 Task: Add Solaray Garlic to the cart.
Action: Mouse moved to (306, 141)
Screenshot: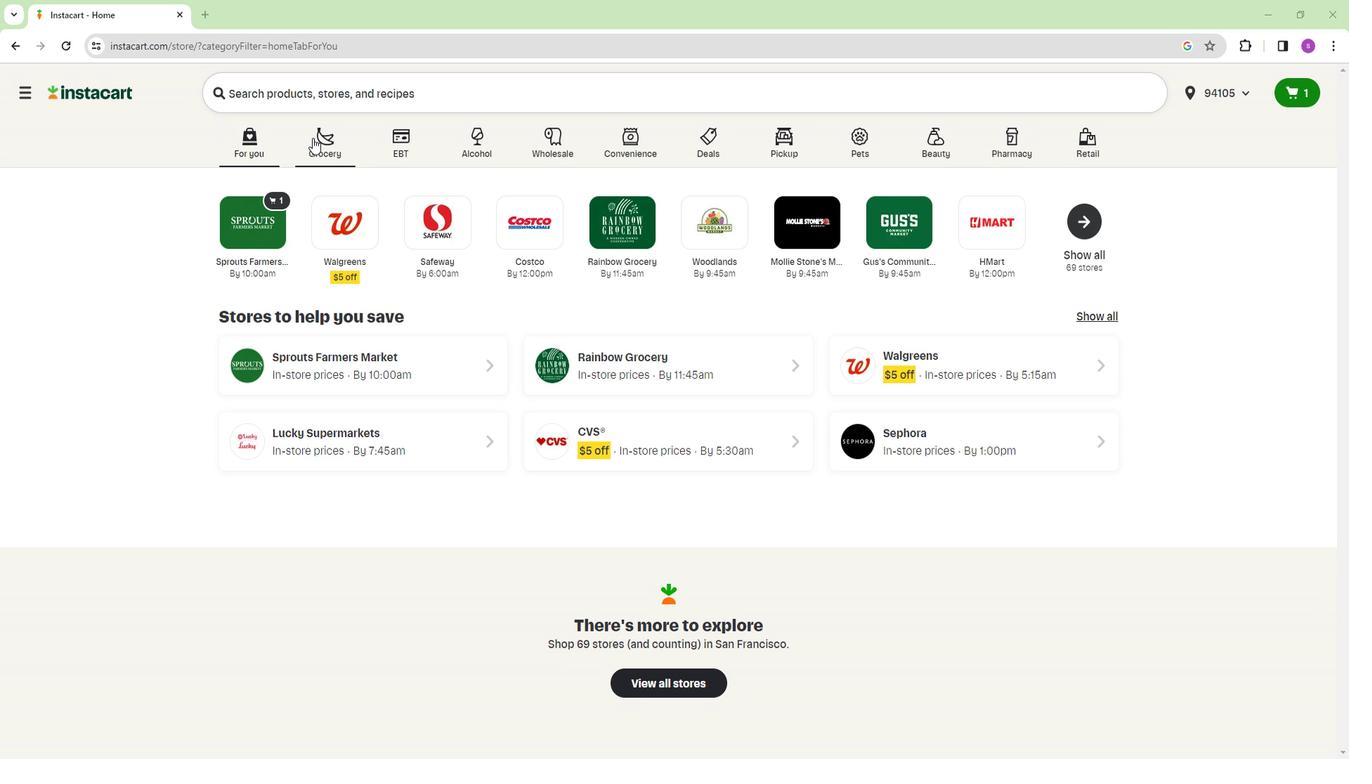 
Action: Mouse pressed left at (306, 141)
Screenshot: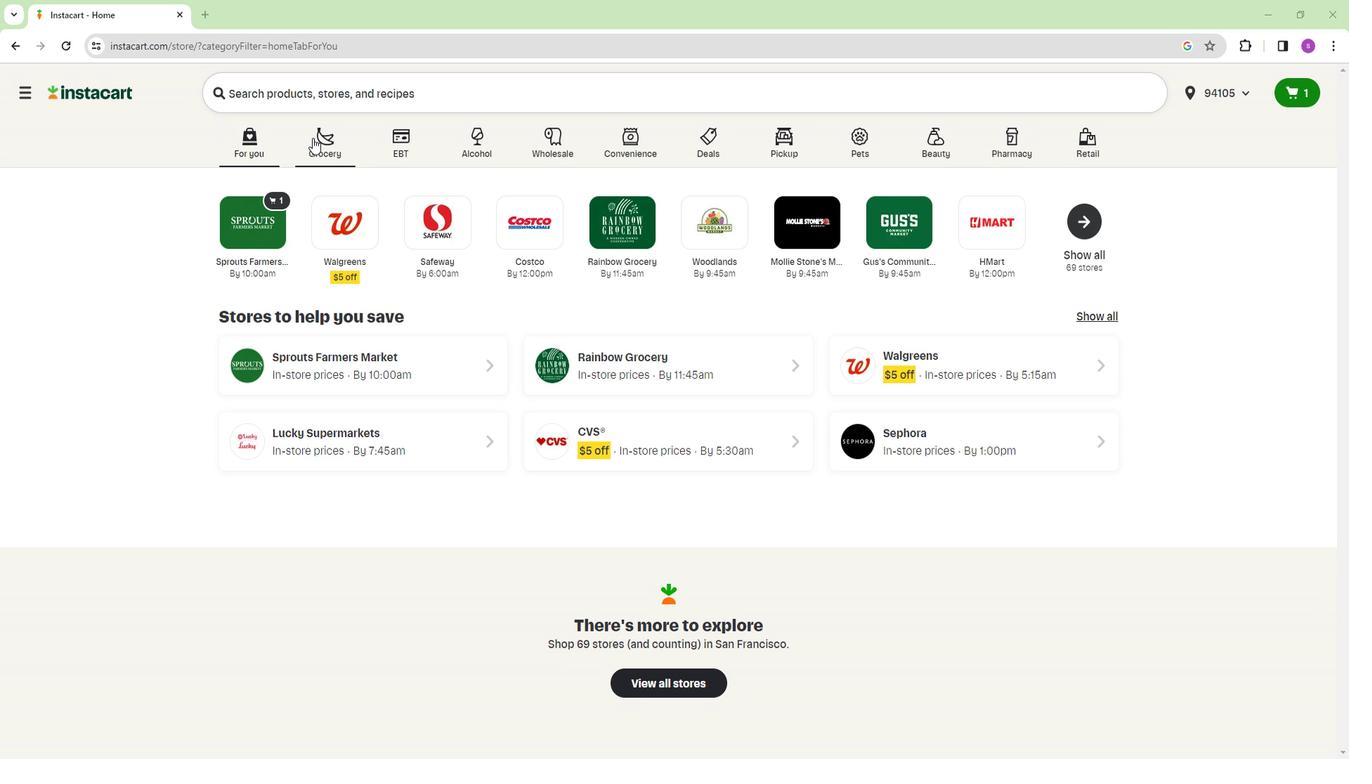 
Action: Mouse moved to (251, 234)
Screenshot: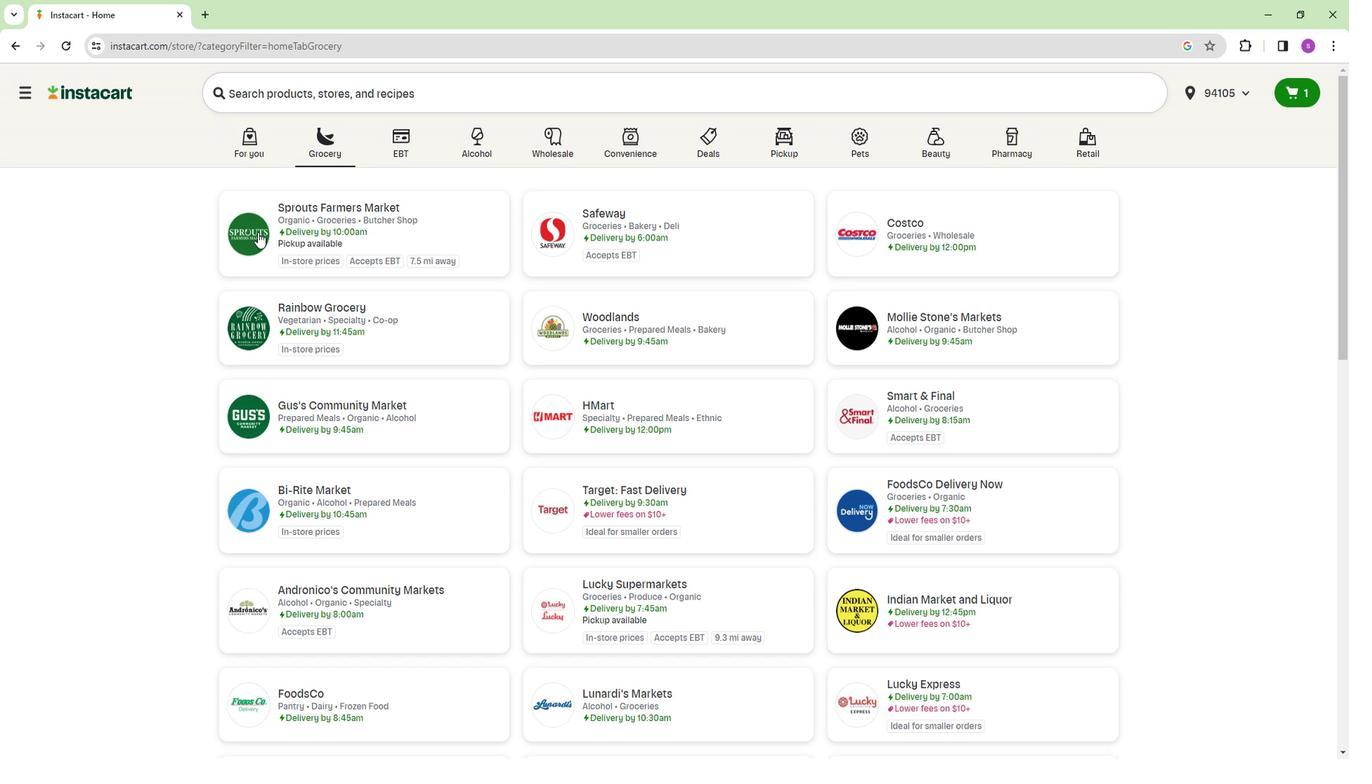 
Action: Mouse pressed left at (251, 234)
Screenshot: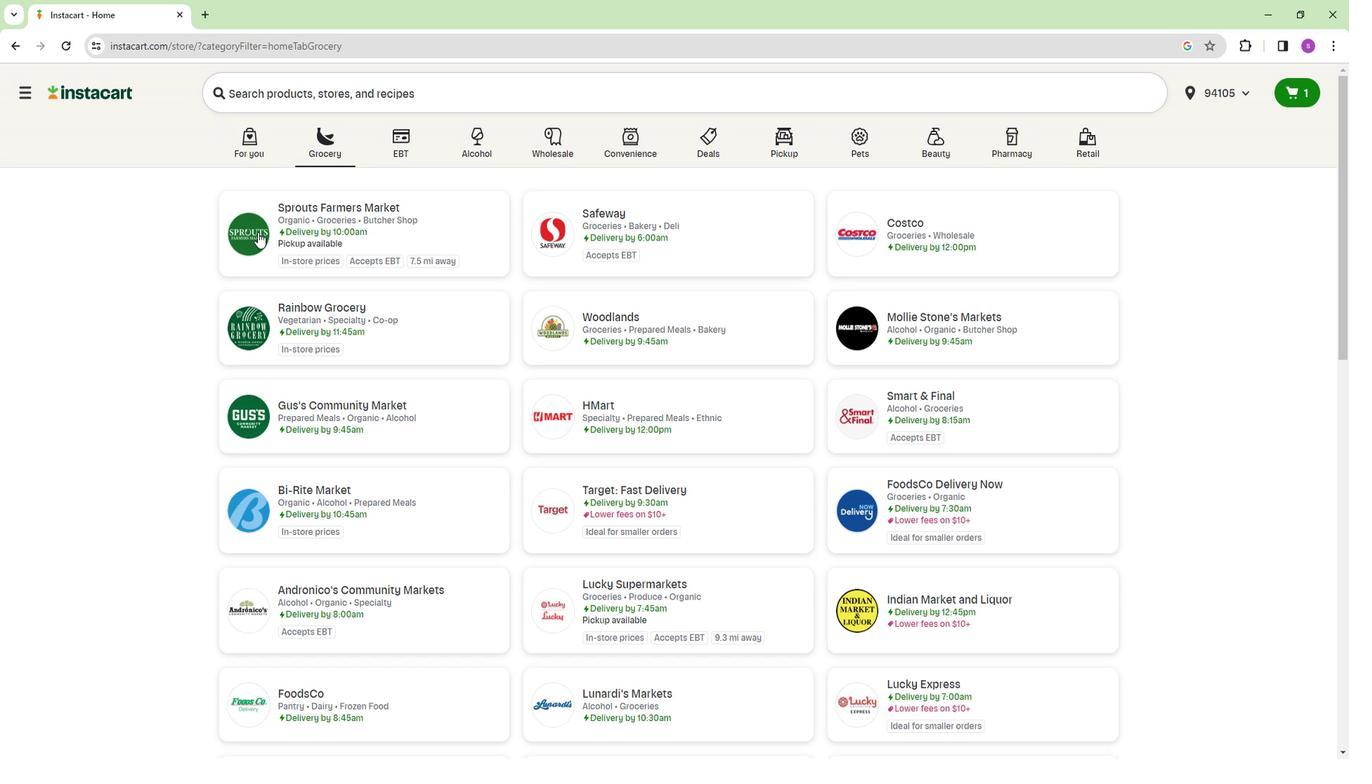 
Action: Mouse moved to (59, 364)
Screenshot: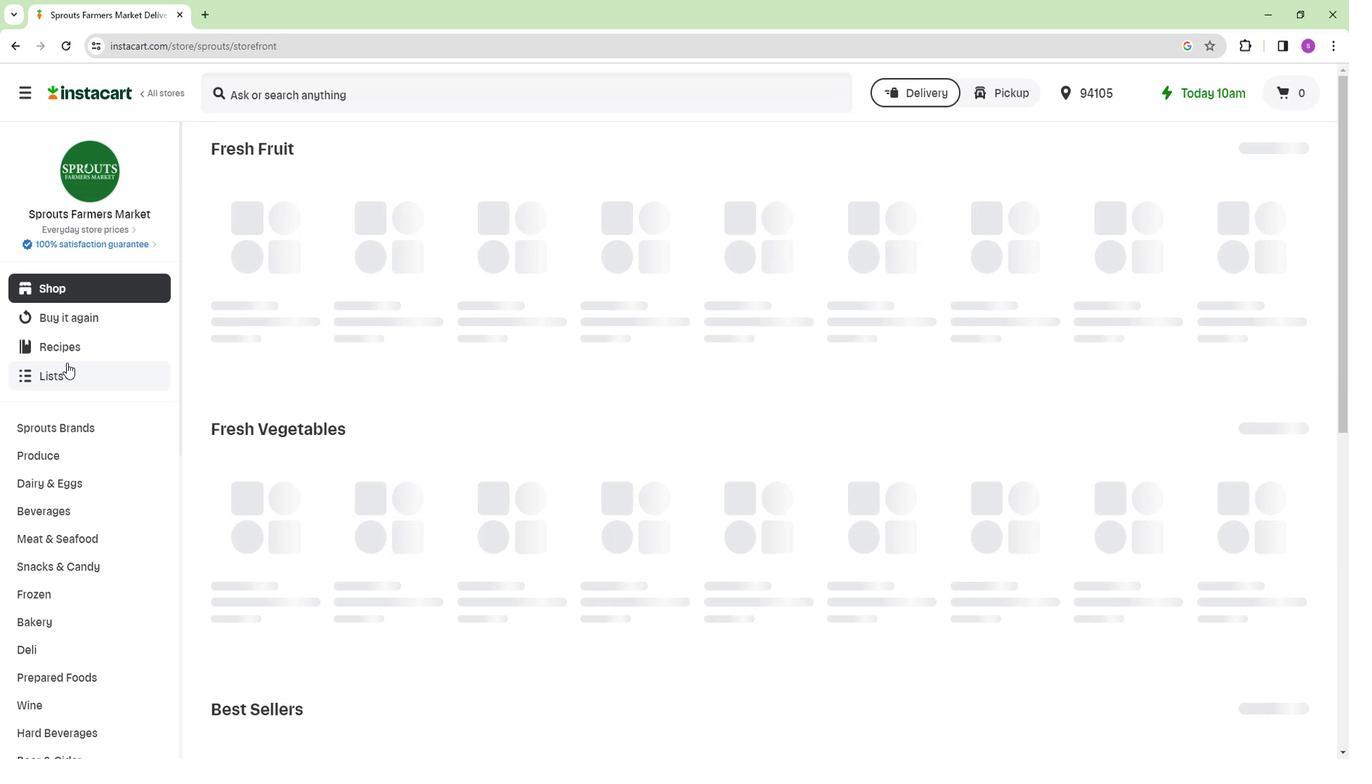 
Action: Mouse scrolled (59, 363) with delta (0, 0)
Screenshot: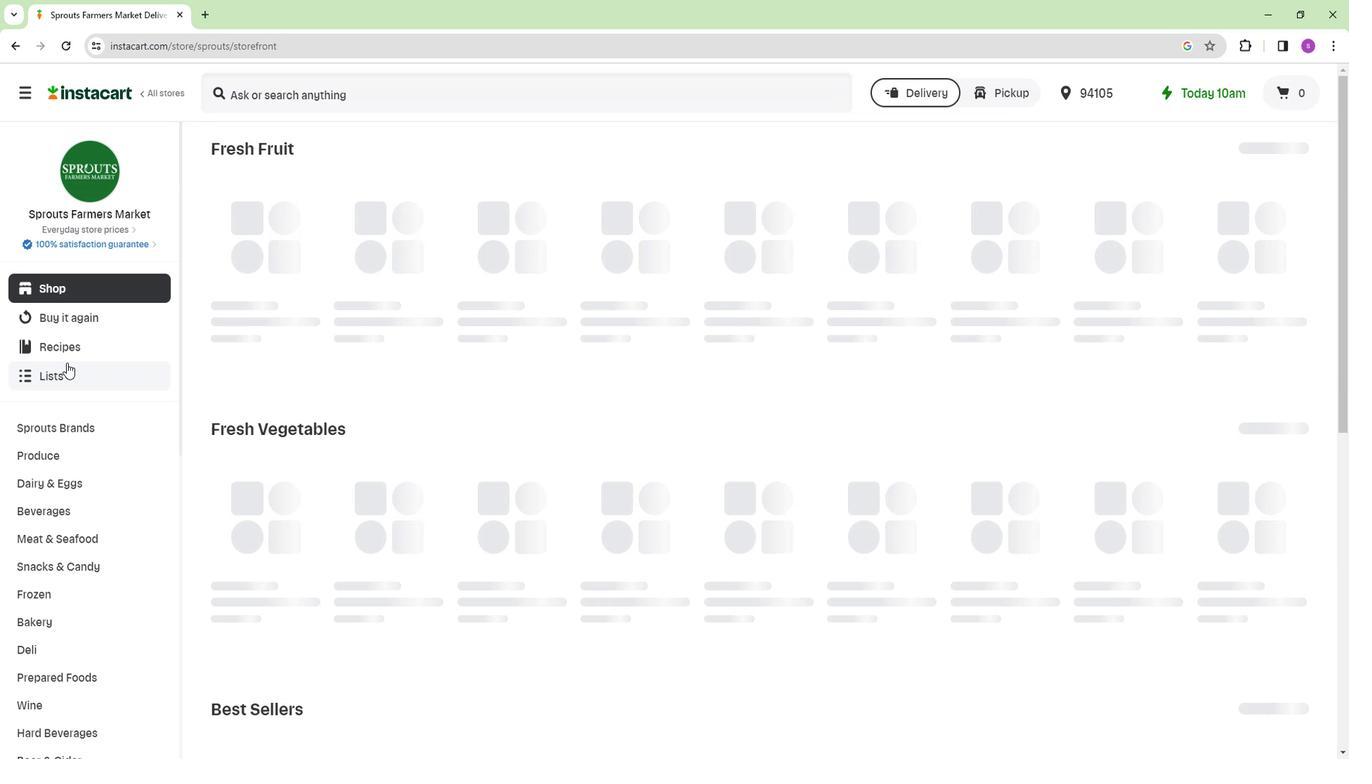 
Action: Mouse moved to (59, 362)
Screenshot: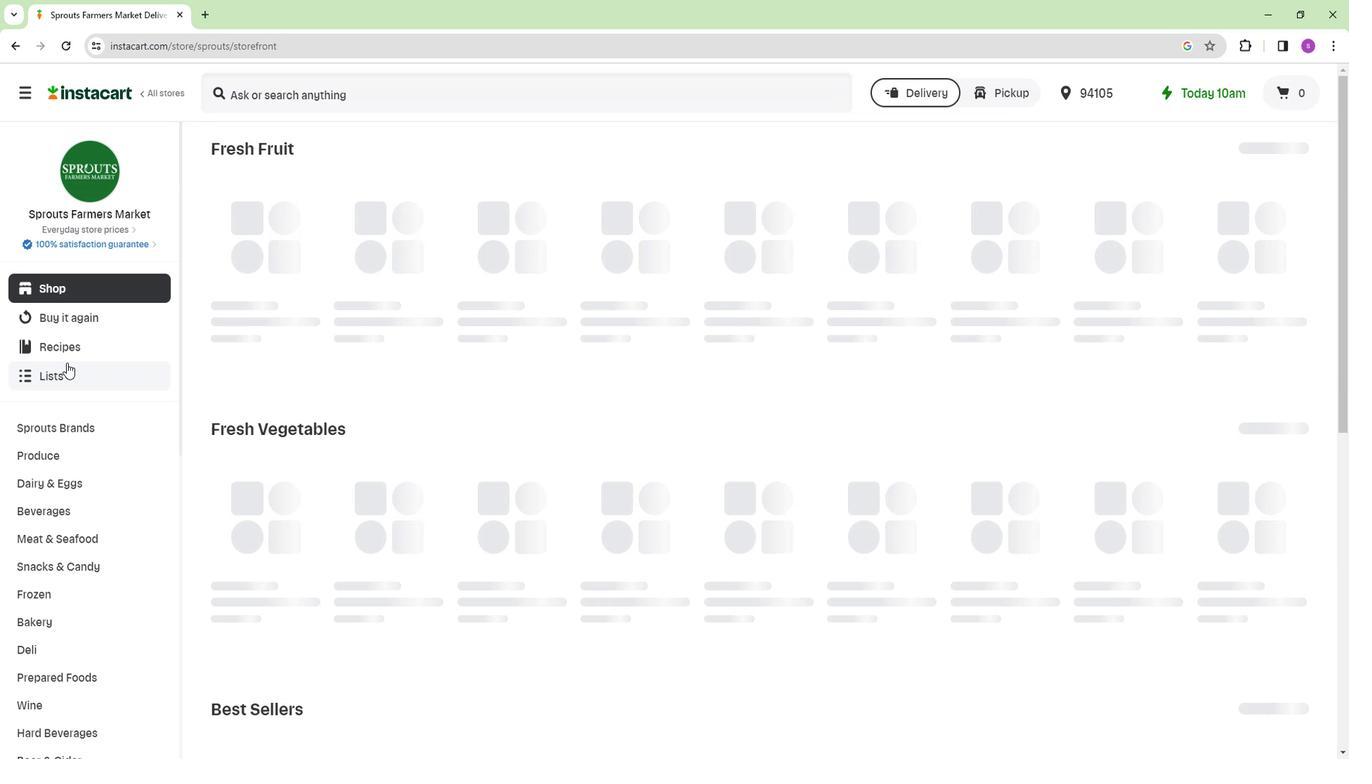 
Action: Mouse scrolled (59, 361) with delta (0, 0)
Screenshot: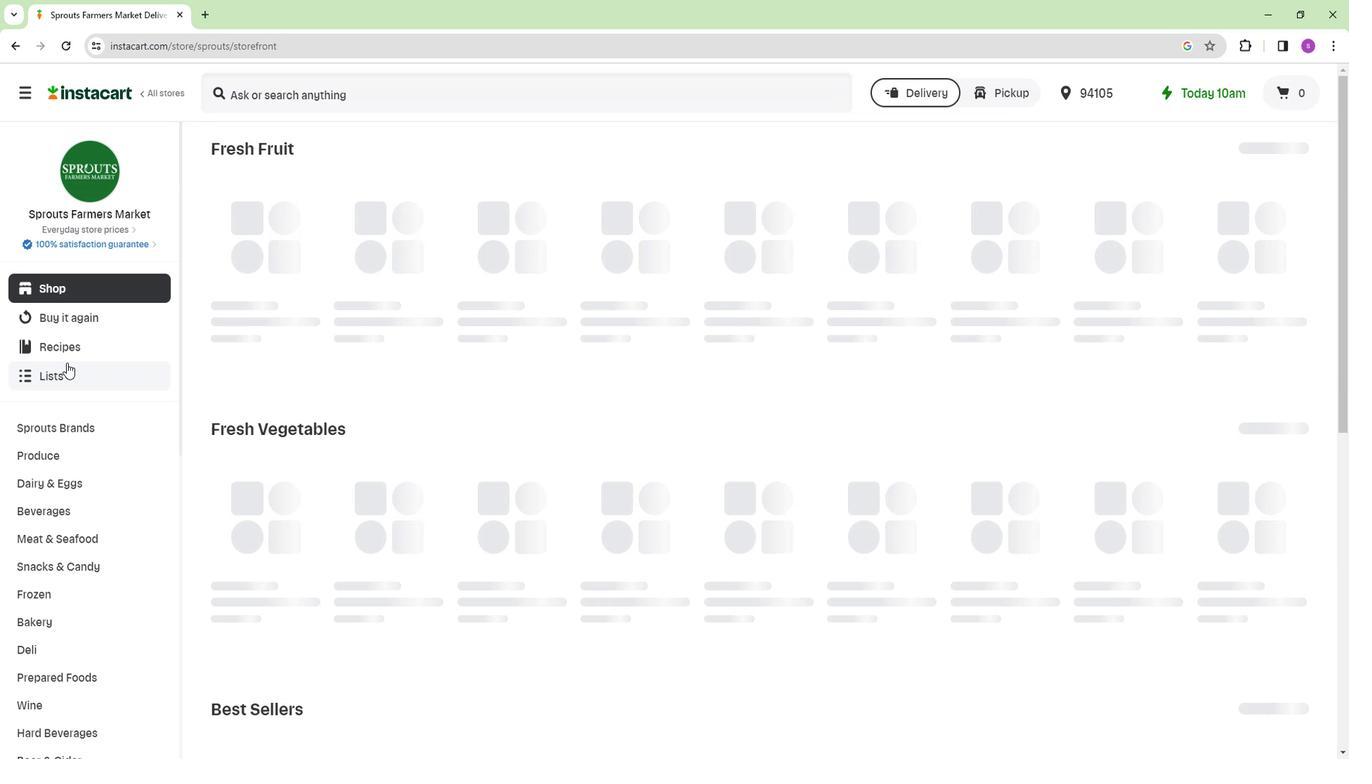 
Action: Mouse moved to (59, 360)
Screenshot: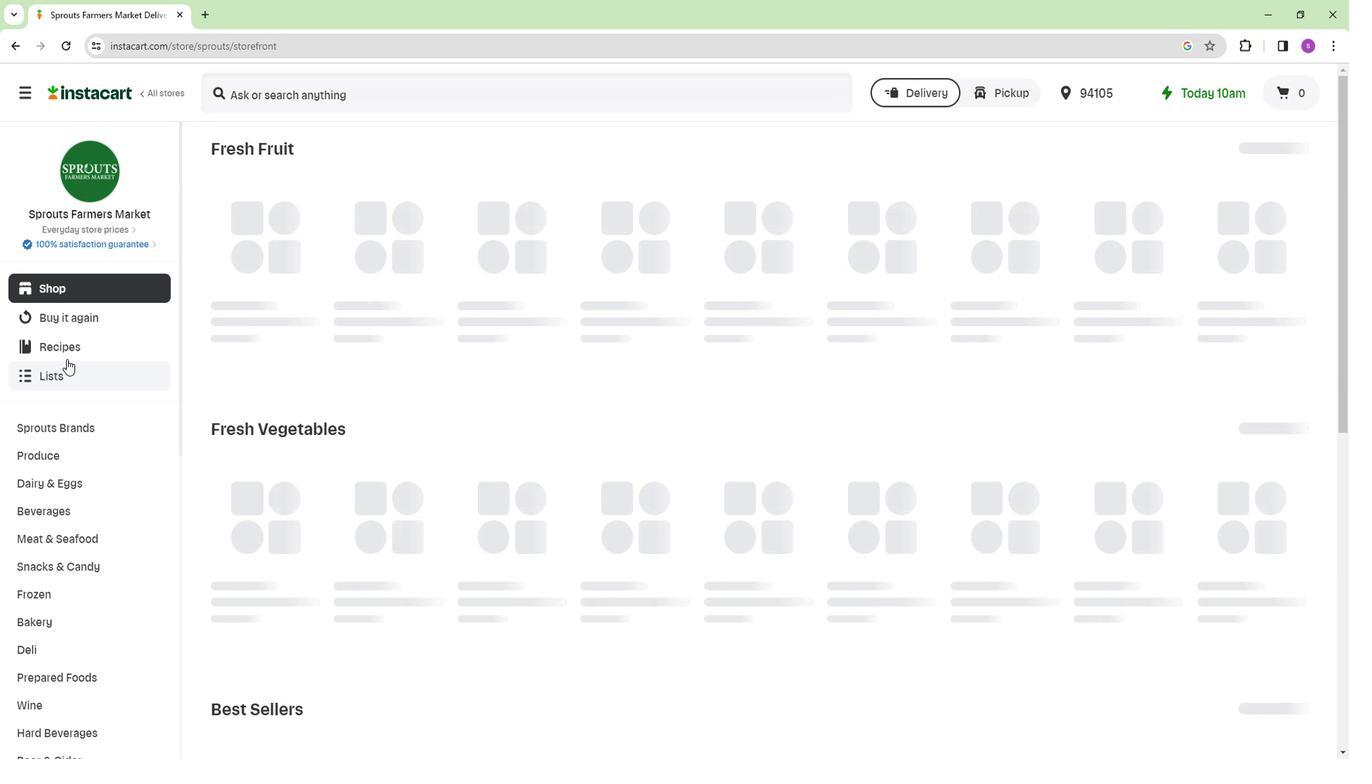 
Action: Mouse scrolled (59, 359) with delta (0, 0)
Screenshot: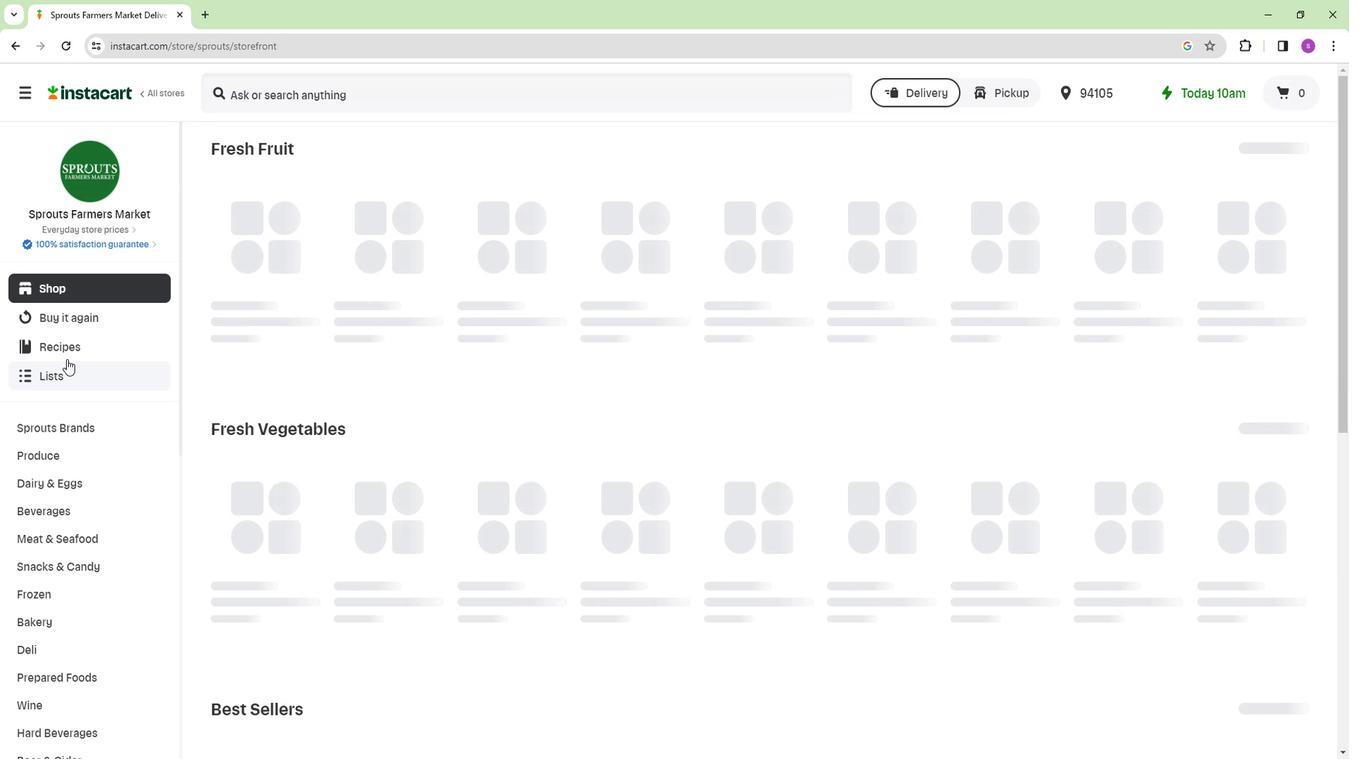 
Action: Mouse moved to (59, 357)
Screenshot: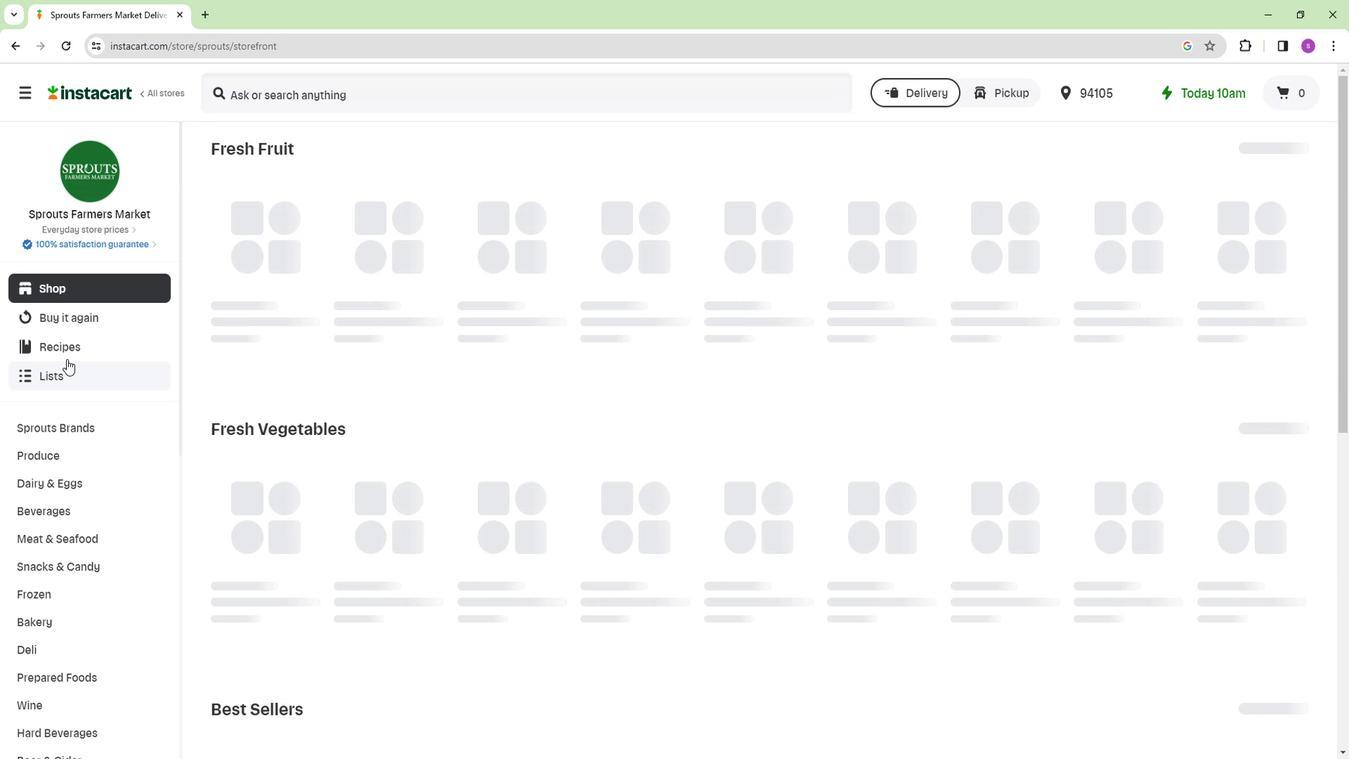 
Action: Mouse scrolled (59, 357) with delta (0, 0)
Screenshot: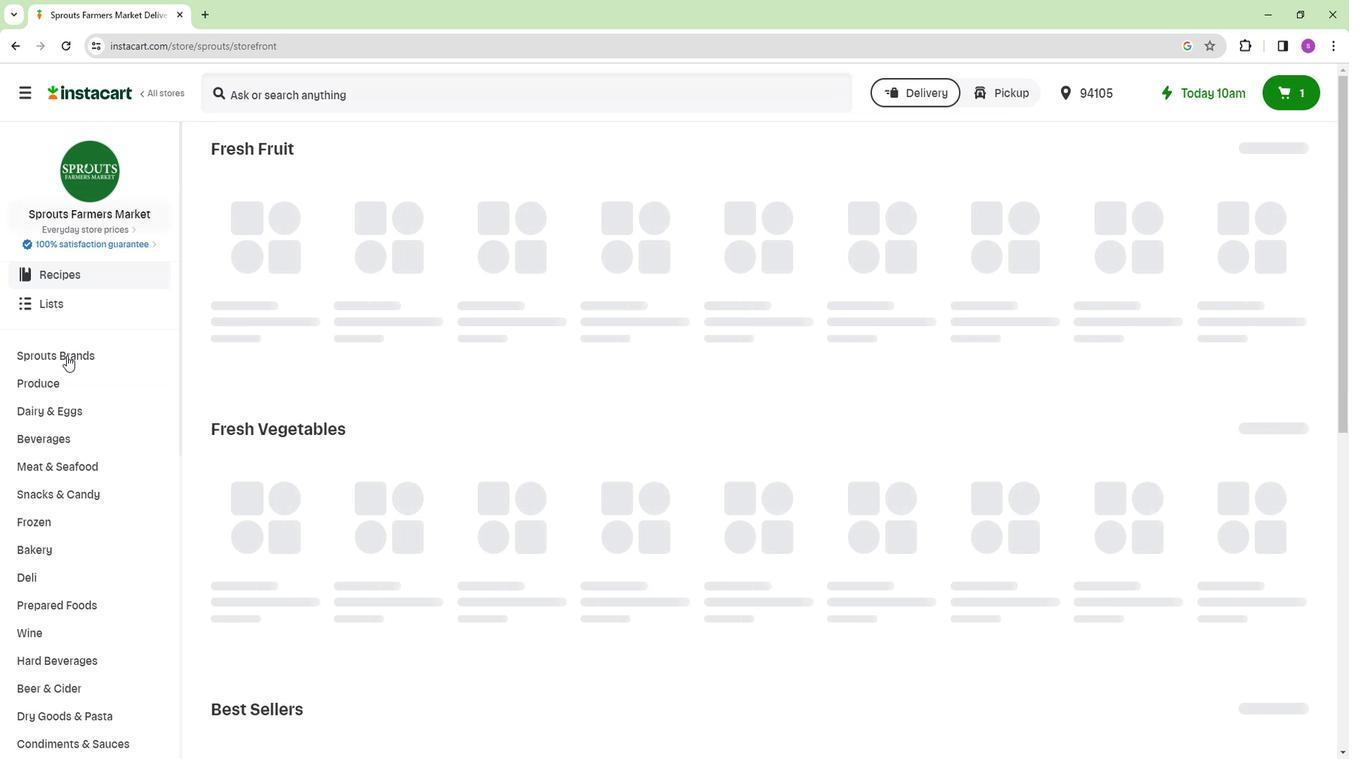 
Action: Mouse moved to (60, 355)
Screenshot: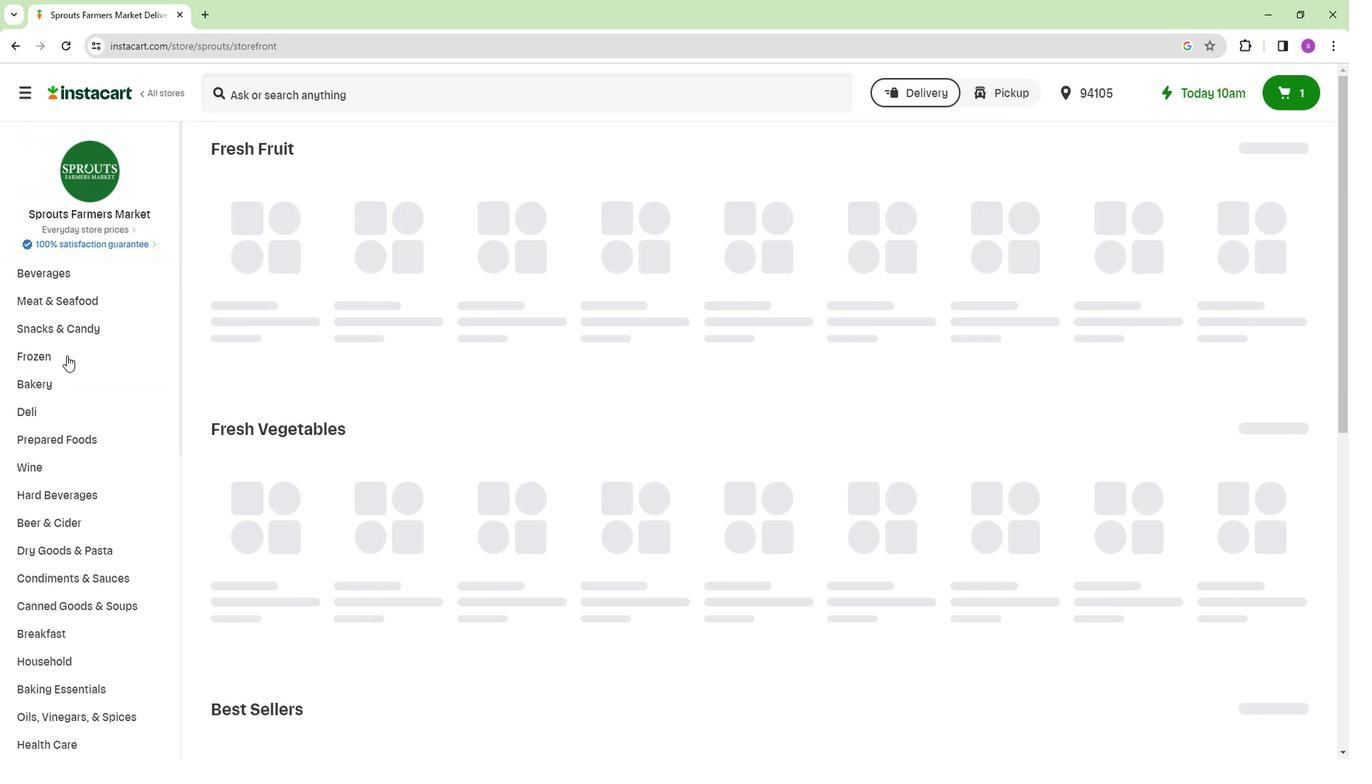 
Action: Mouse scrolled (60, 355) with delta (0, 0)
Screenshot: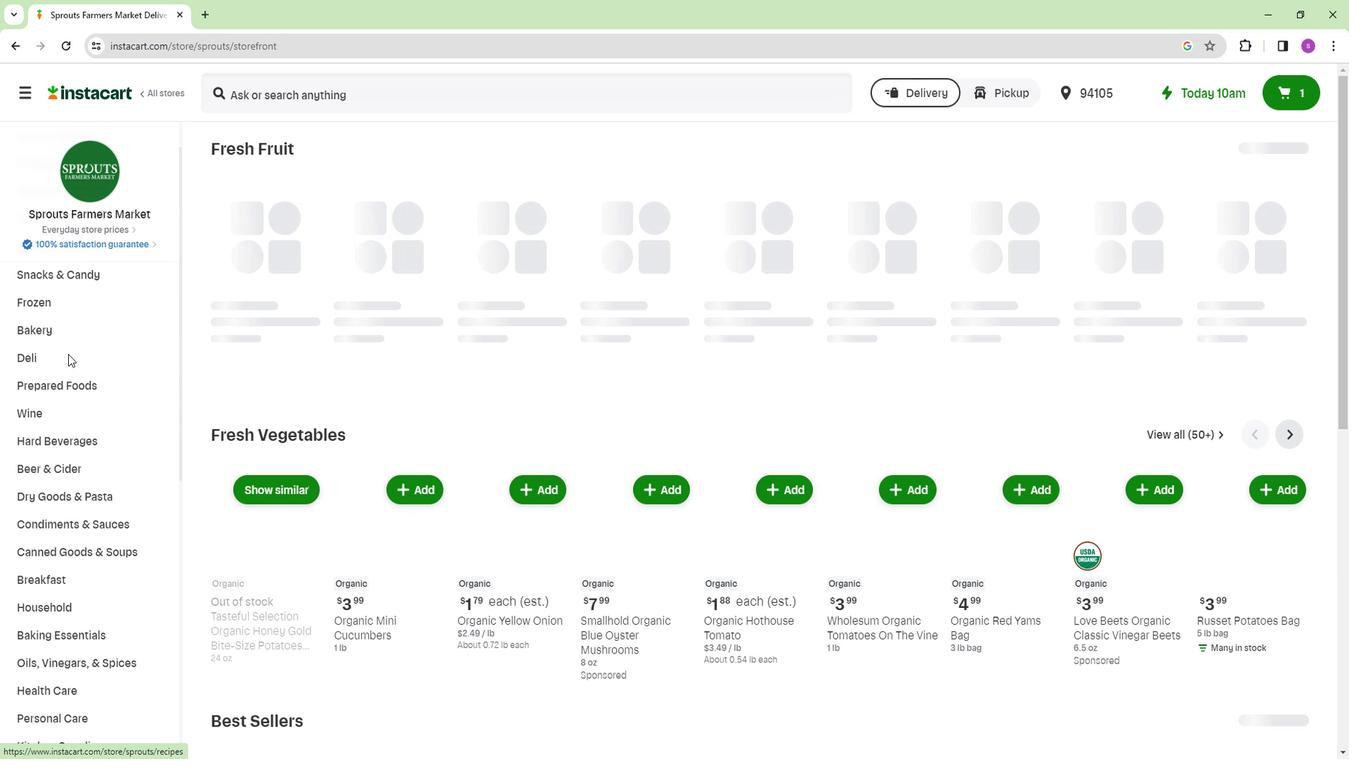 
Action: Mouse scrolled (60, 355) with delta (0, 0)
Screenshot: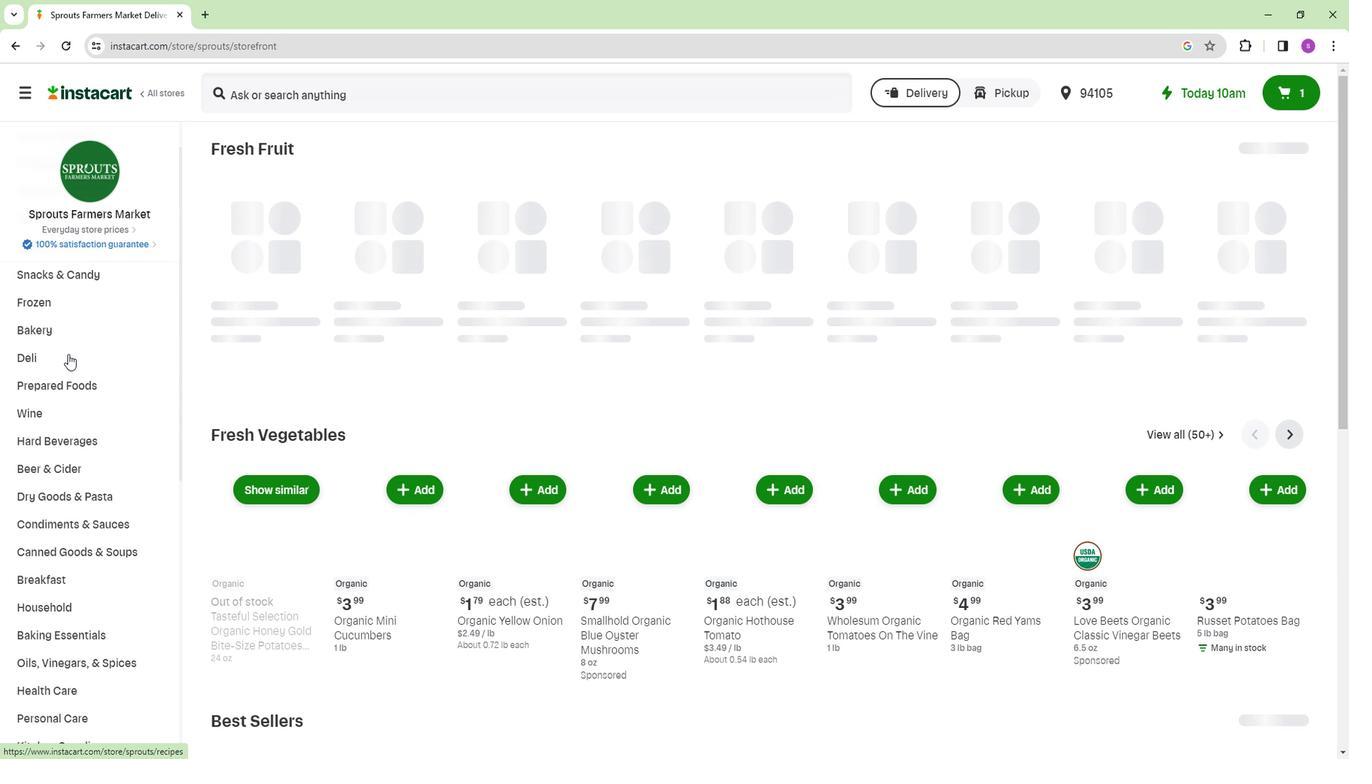 
Action: Mouse moved to (42, 546)
Screenshot: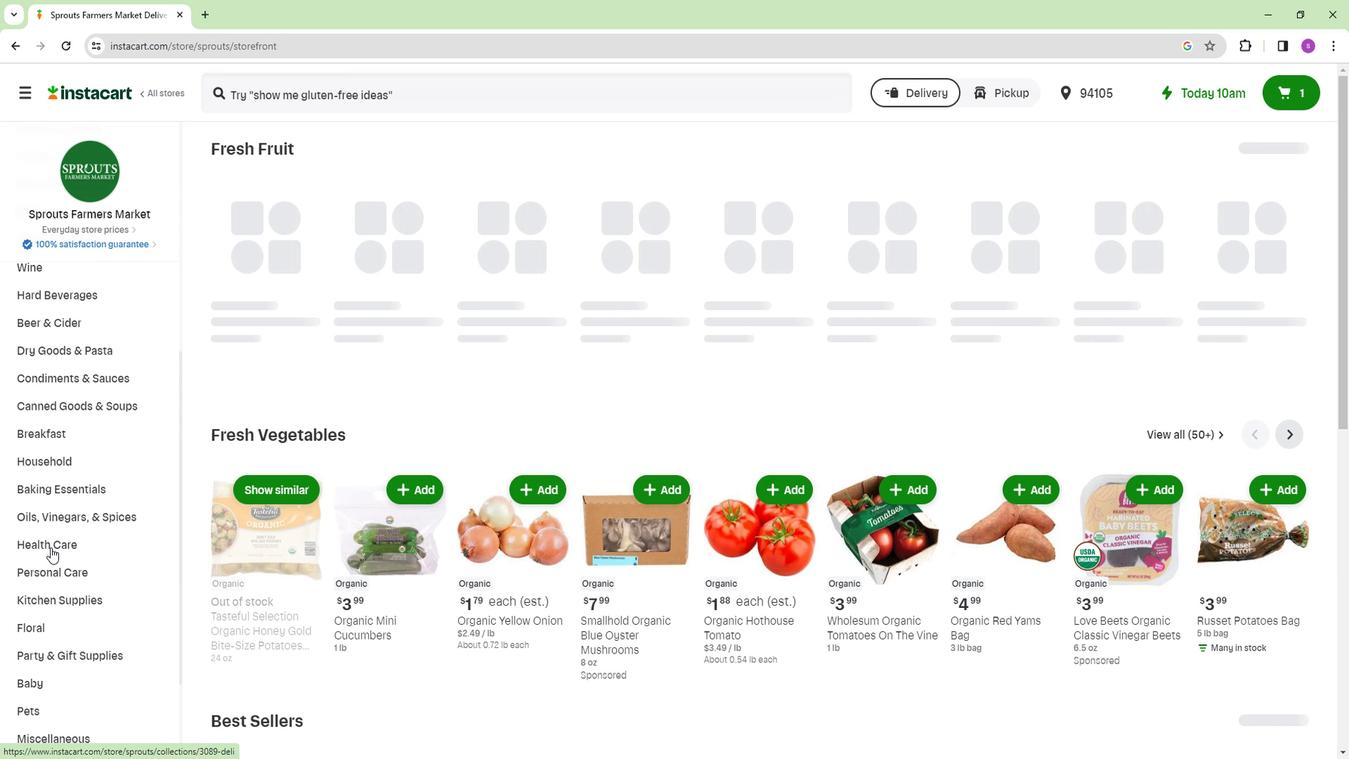 
Action: Mouse pressed left at (42, 546)
Screenshot: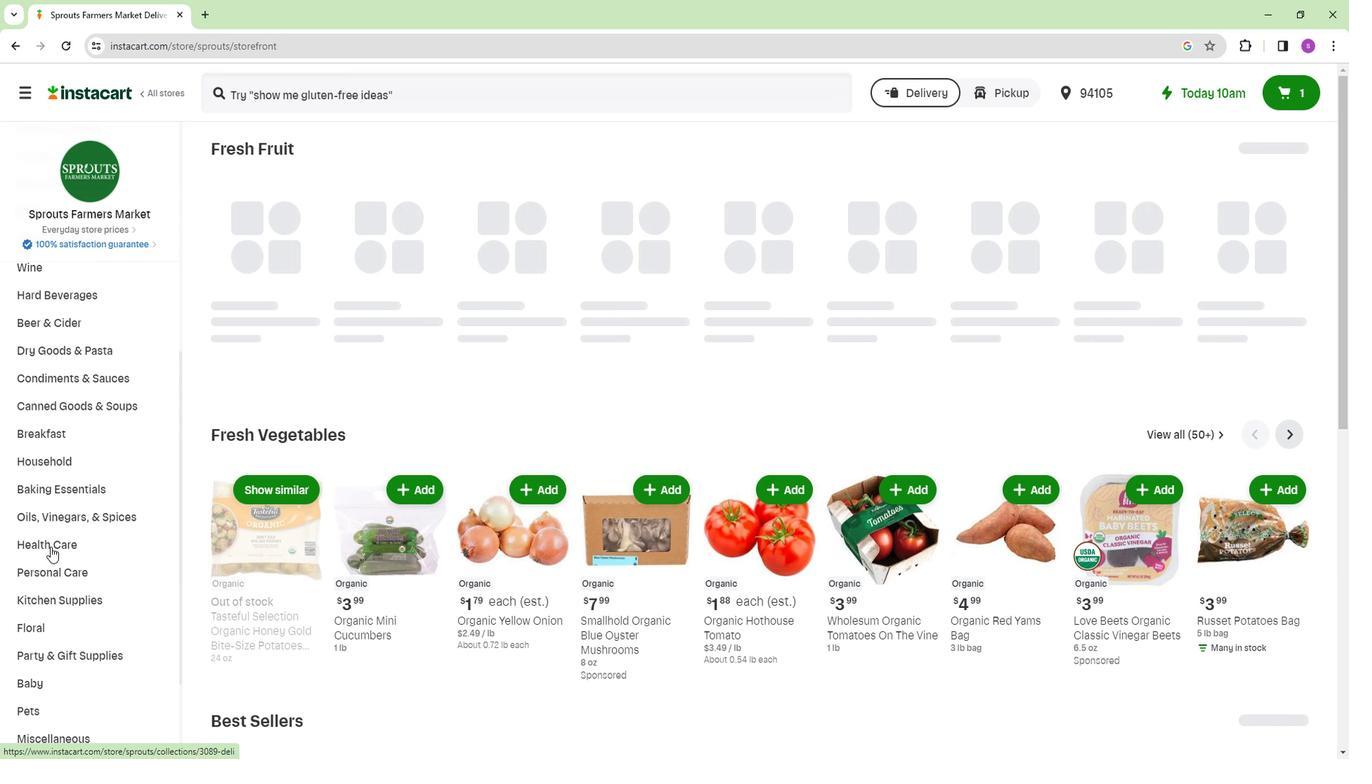 
Action: Mouse moved to (49, 546)
Screenshot: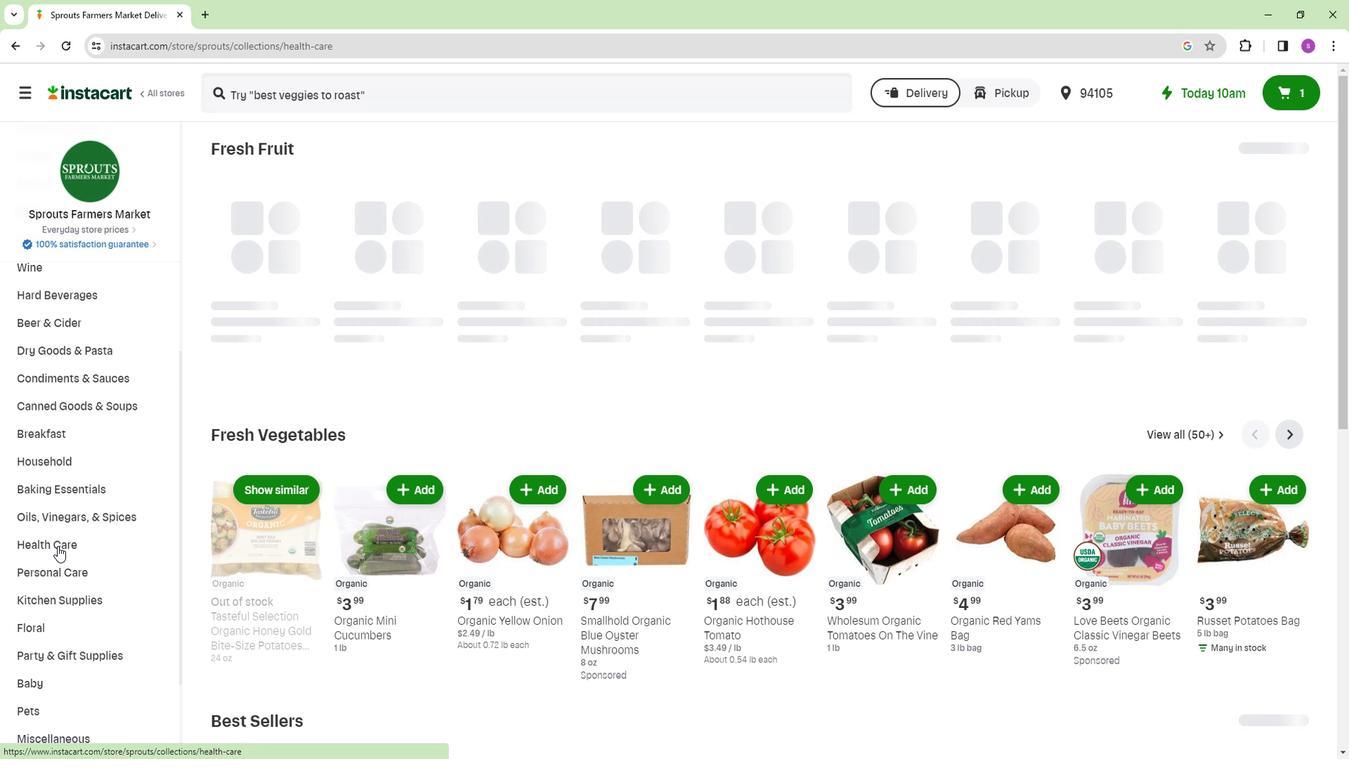 
Action: Mouse pressed left at (49, 546)
Screenshot: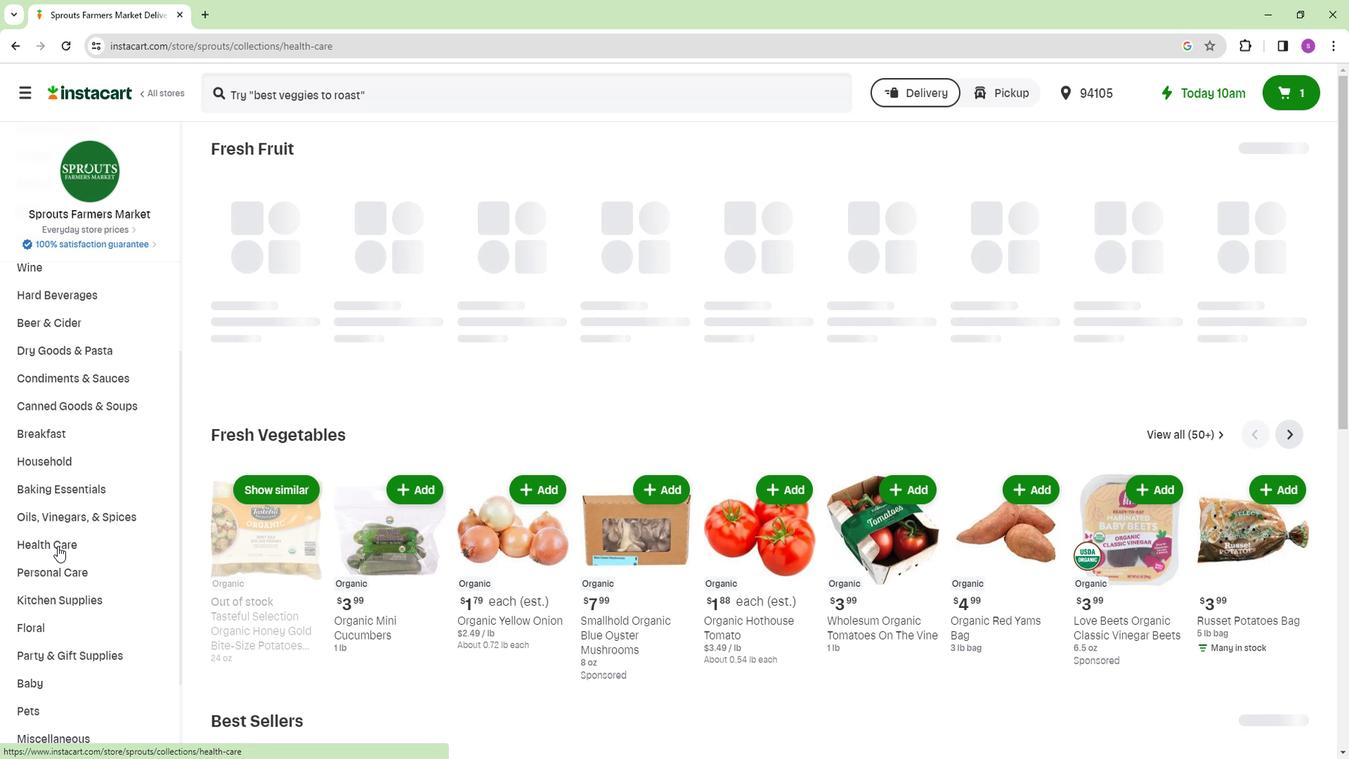 
Action: Mouse moved to (467, 193)
Screenshot: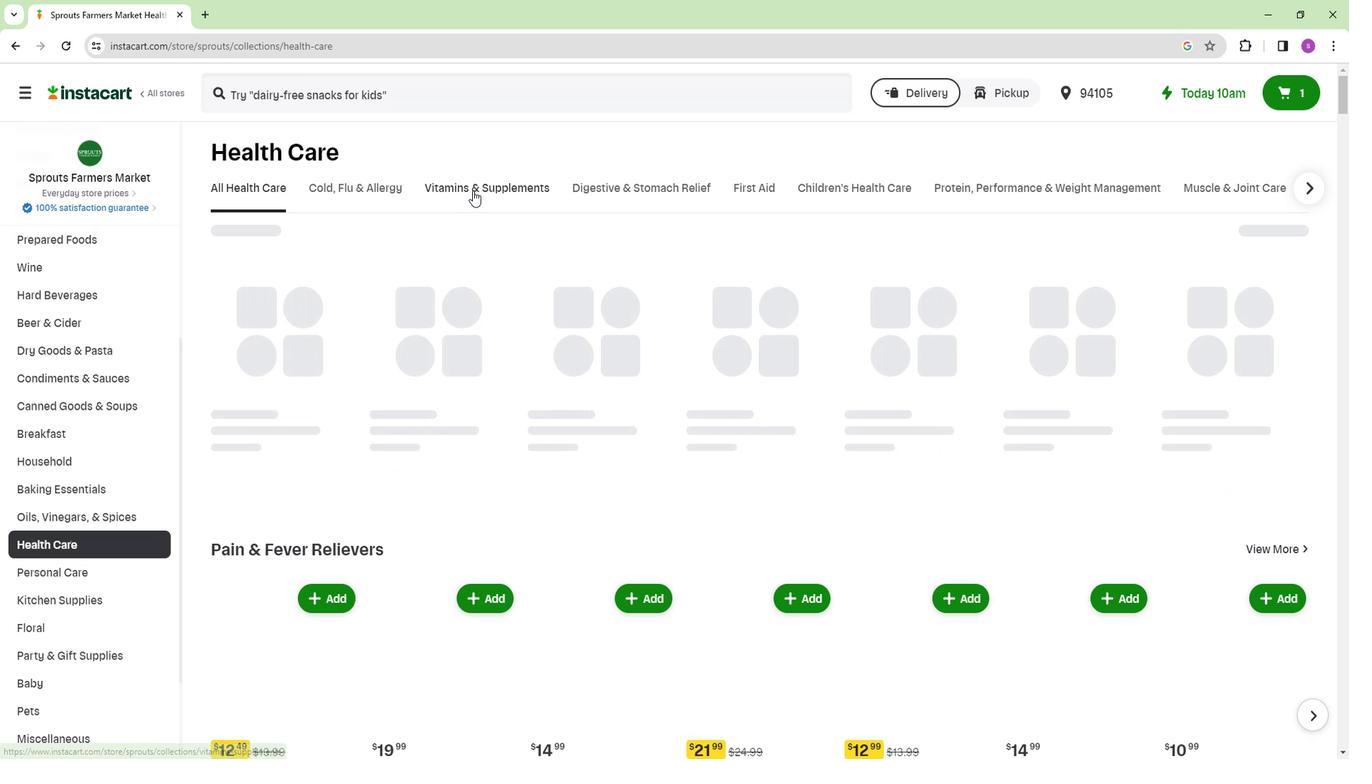 
Action: Mouse pressed left at (467, 193)
Screenshot: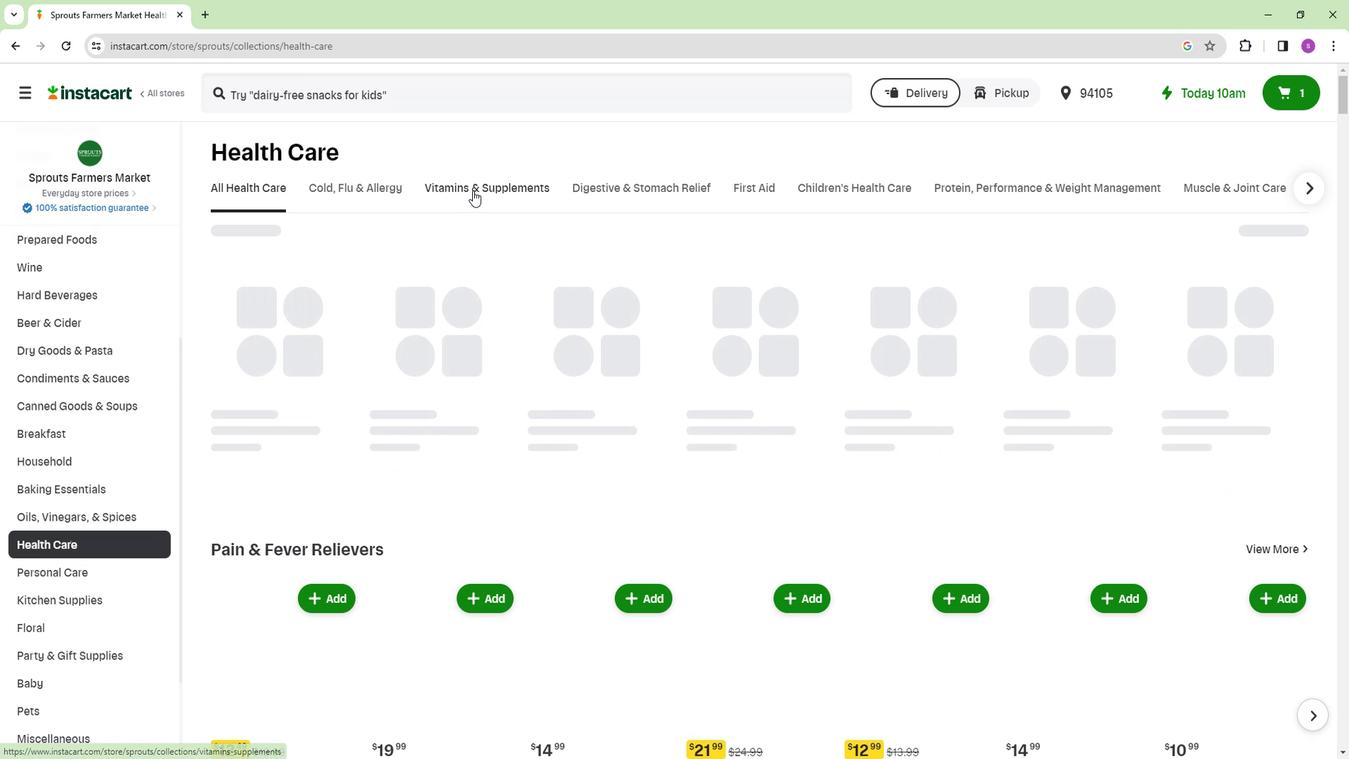 
Action: Mouse moved to (453, 250)
Screenshot: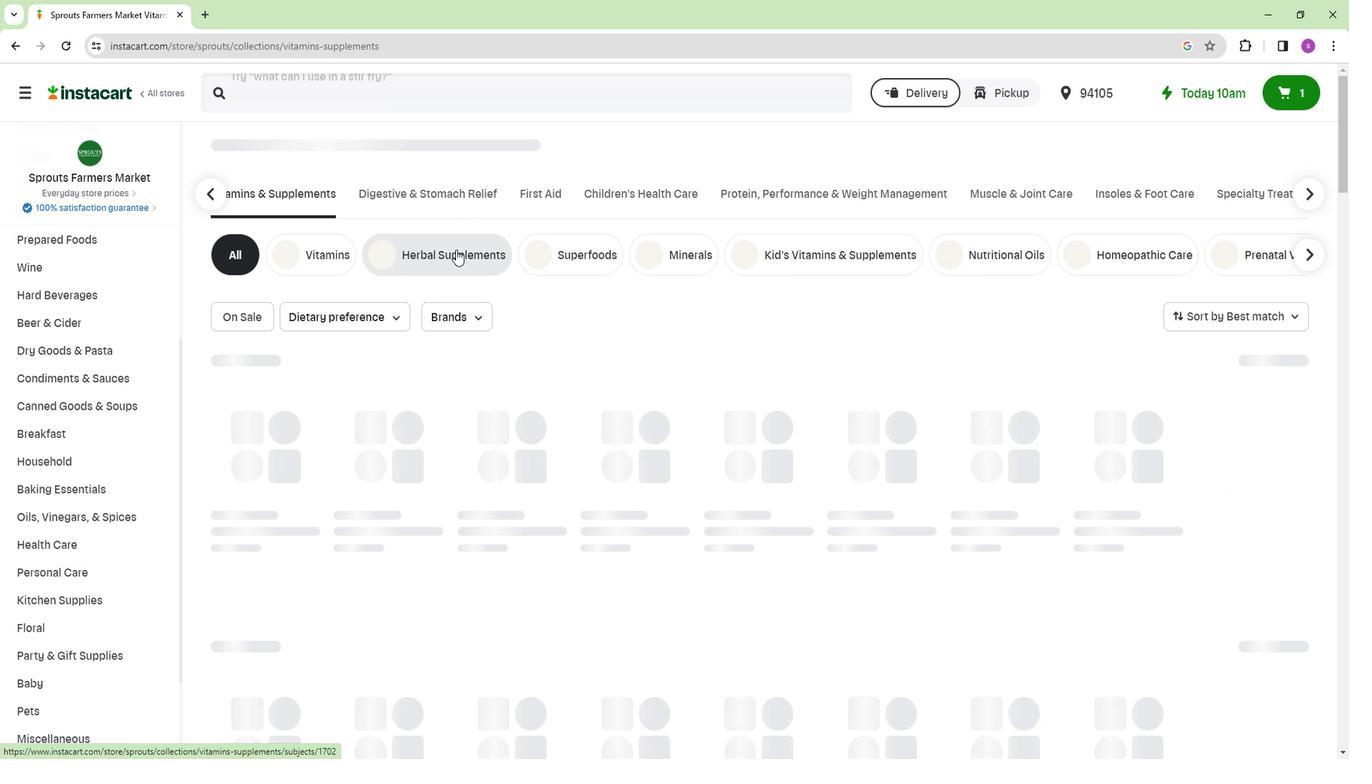 
Action: Mouse pressed left at (453, 250)
Screenshot: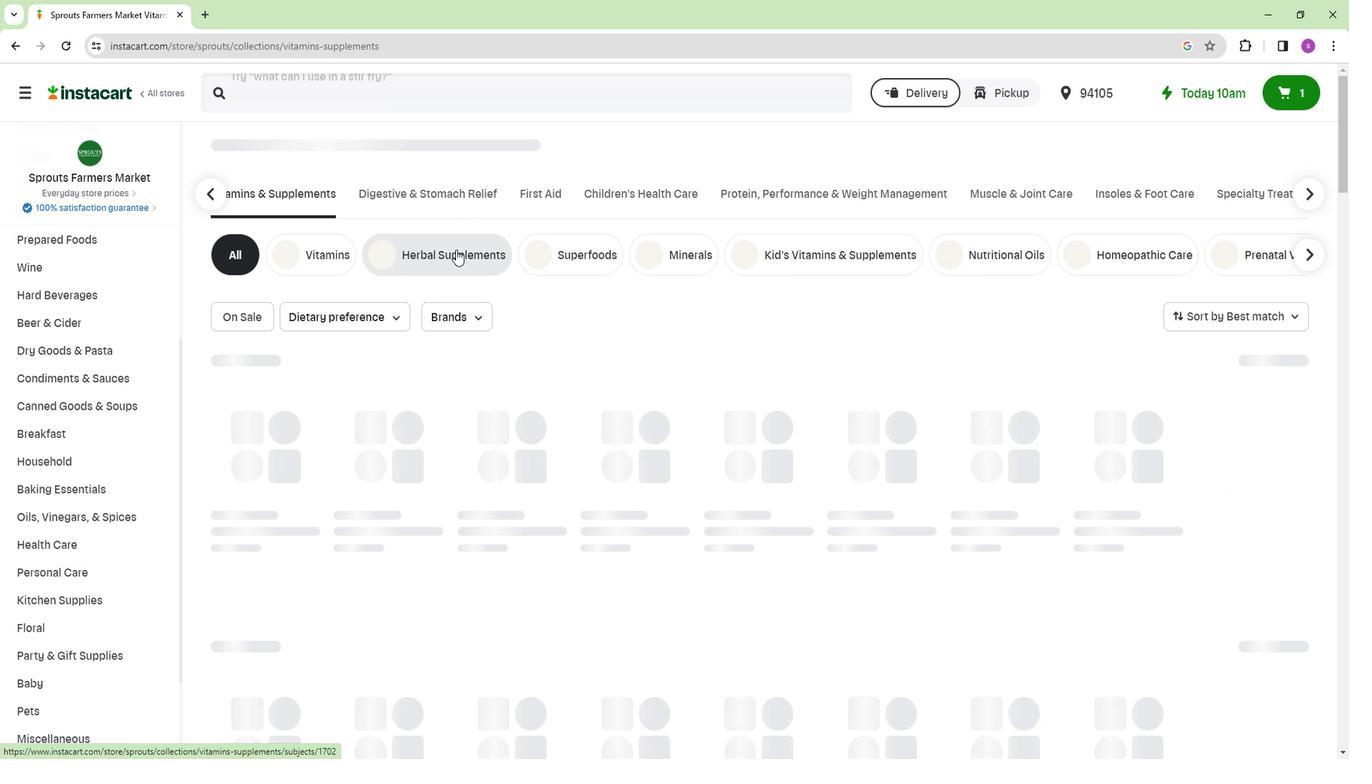 
Action: Mouse moved to (343, 99)
Screenshot: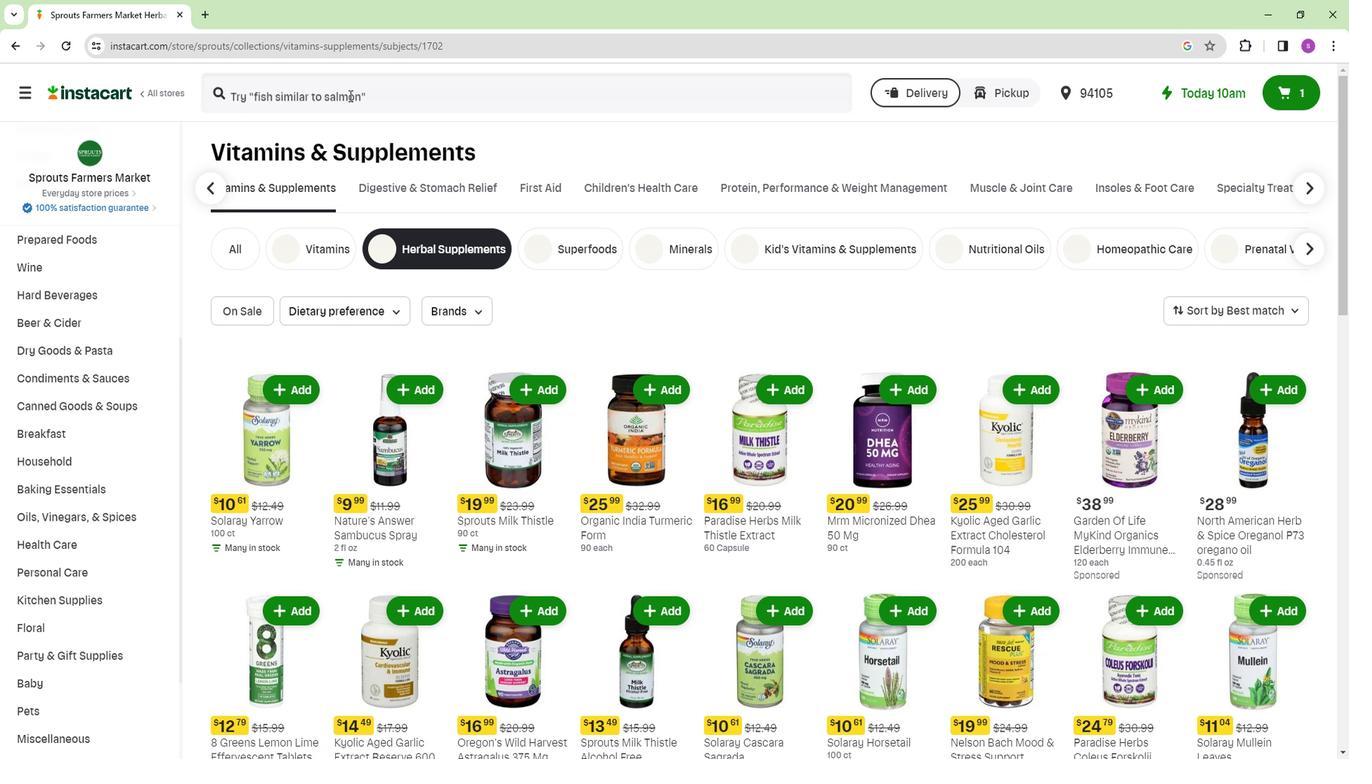 
Action: Mouse pressed left at (343, 99)
Screenshot: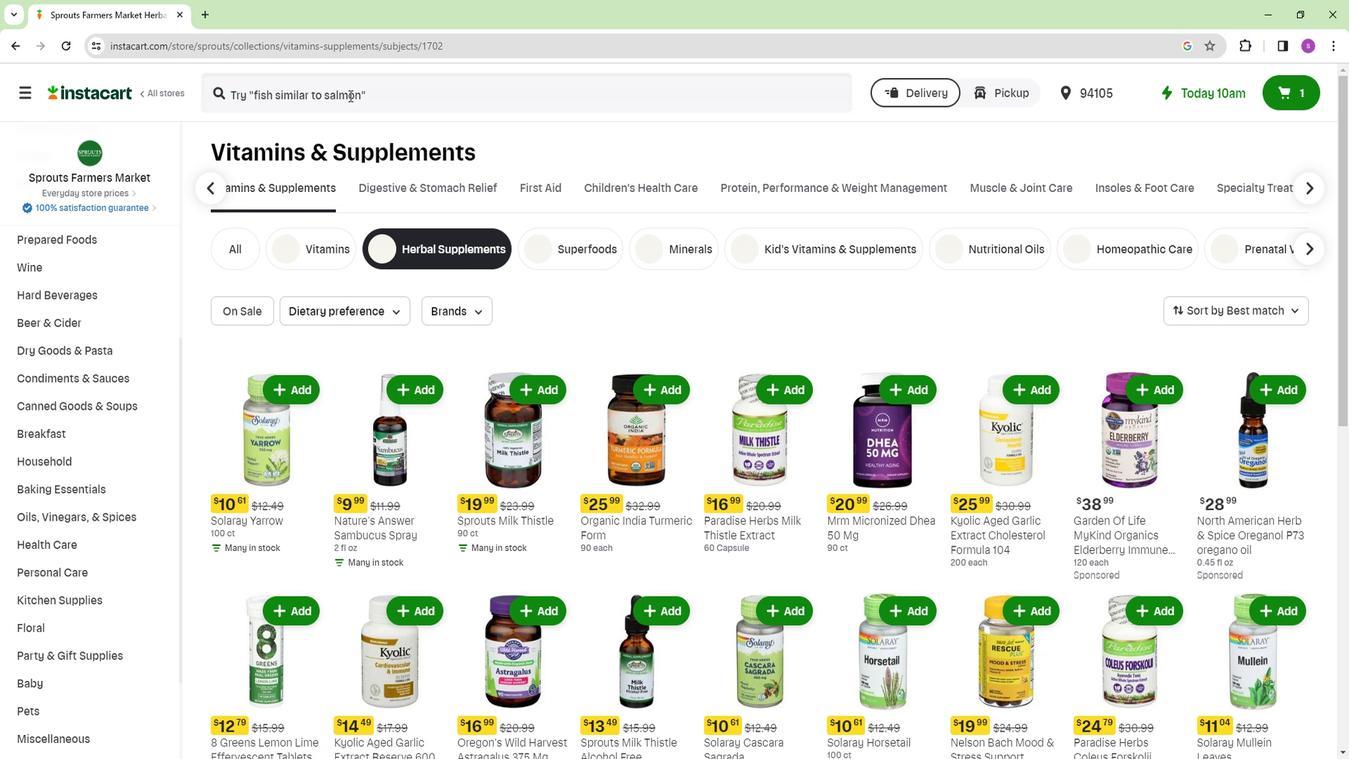 
Action: Key pressed <Key.shift>Solaray<Key.space><Key.shift>Garlic<Key.enter>
Screenshot: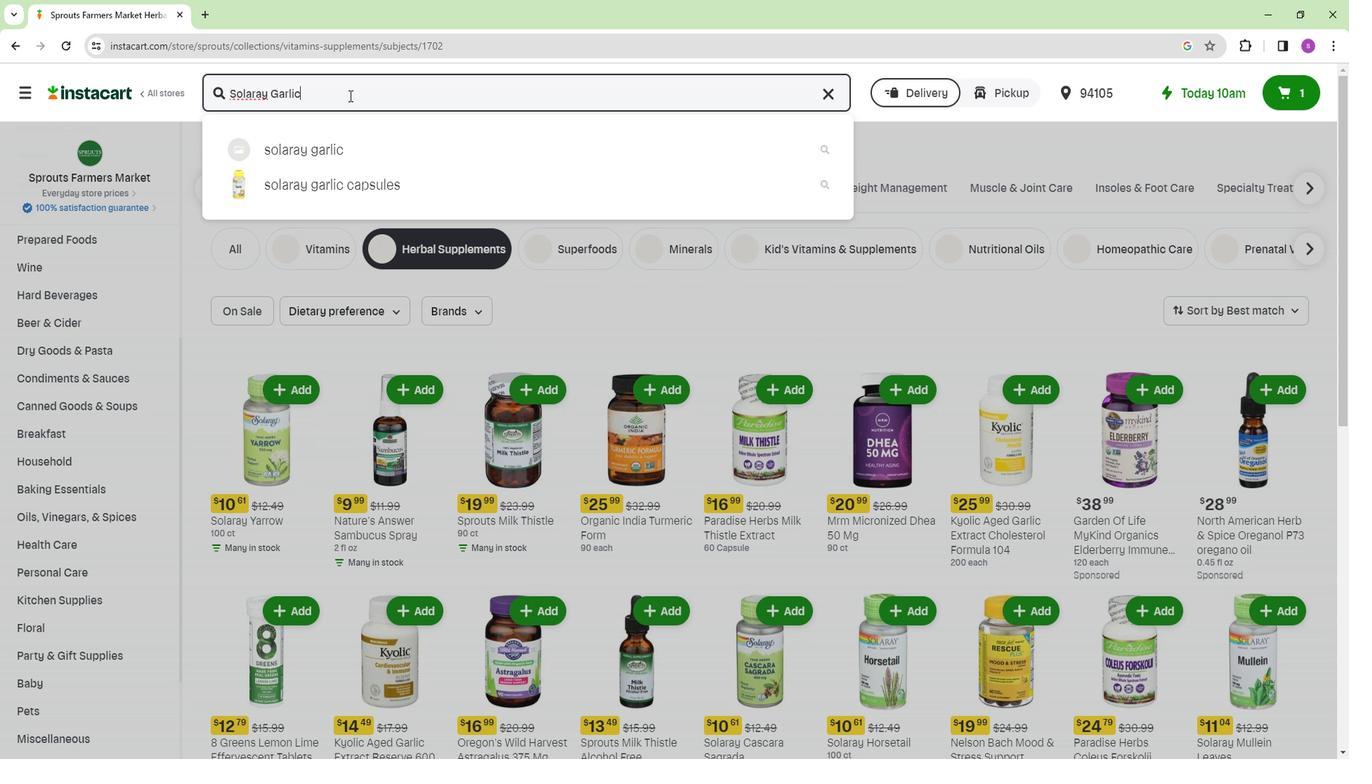 
Action: Mouse moved to (383, 299)
Screenshot: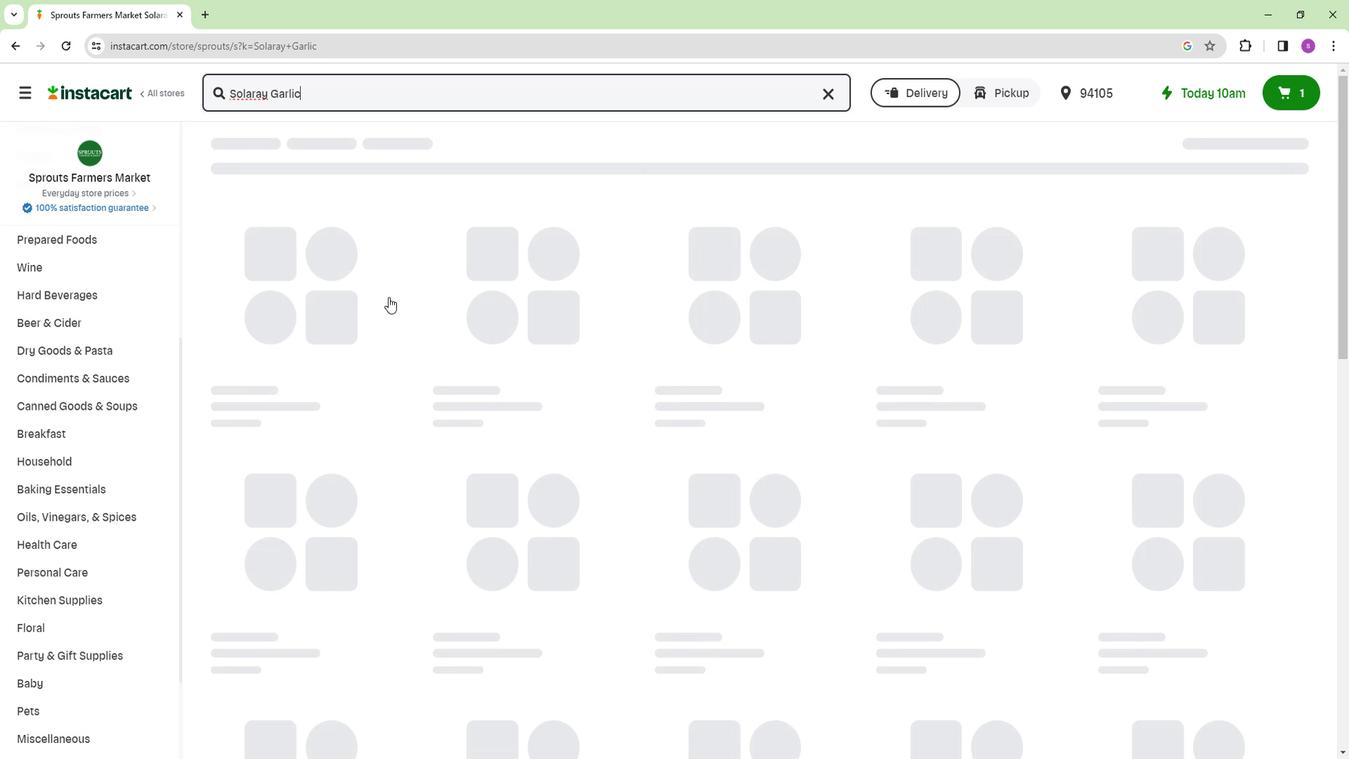 
Action: Mouse scrolled (383, 298) with delta (0, 0)
Screenshot: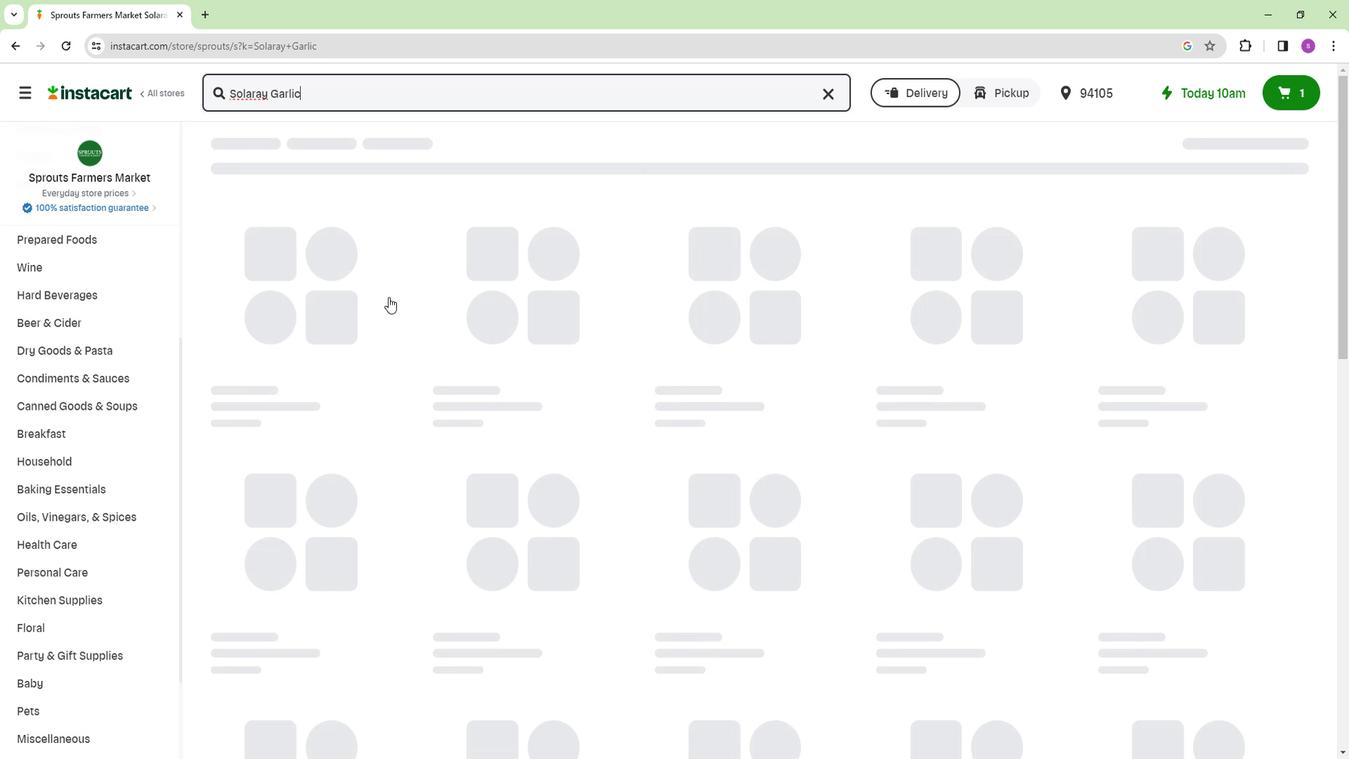 
Action: Mouse moved to (385, 299)
Screenshot: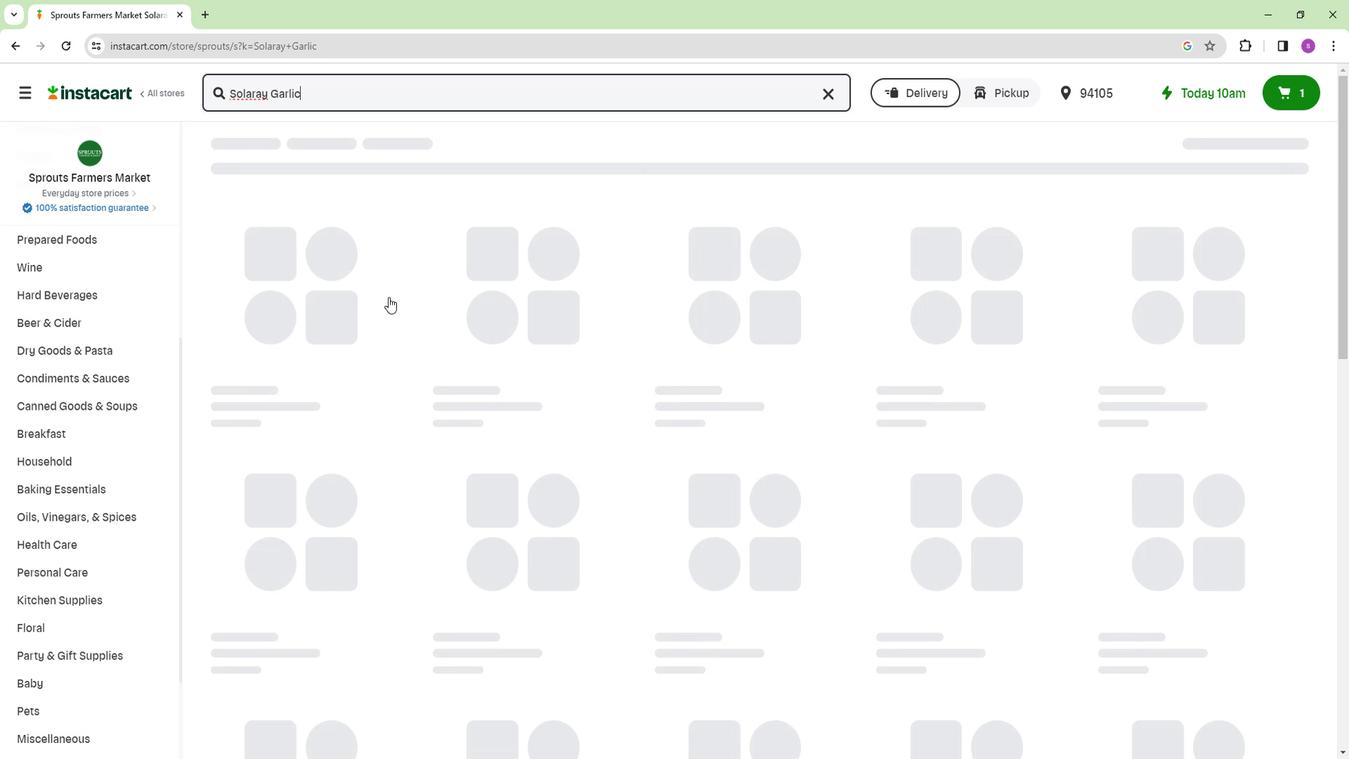 
Action: Mouse scrolled (385, 298) with delta (0, 0)
Screenshot: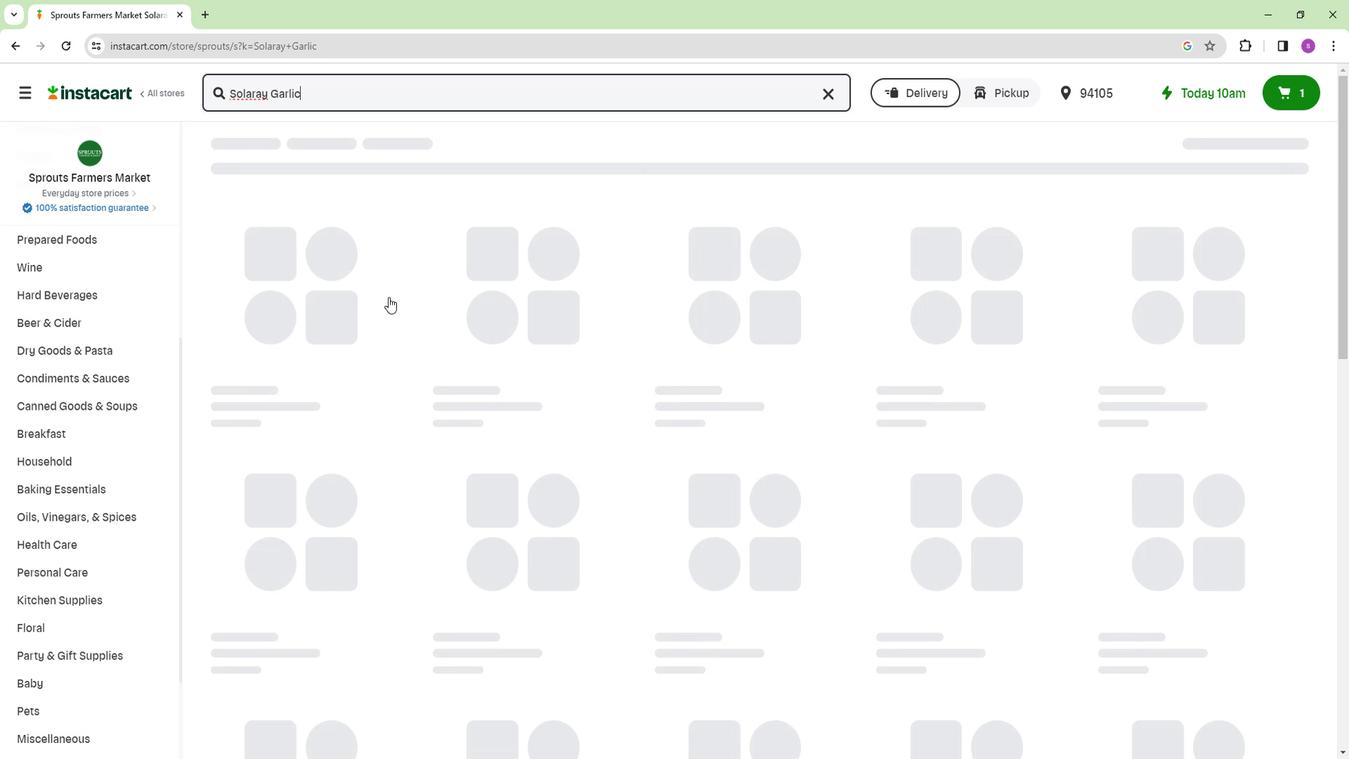 
Action: Mouse moved to (388, 300)
Screenshot: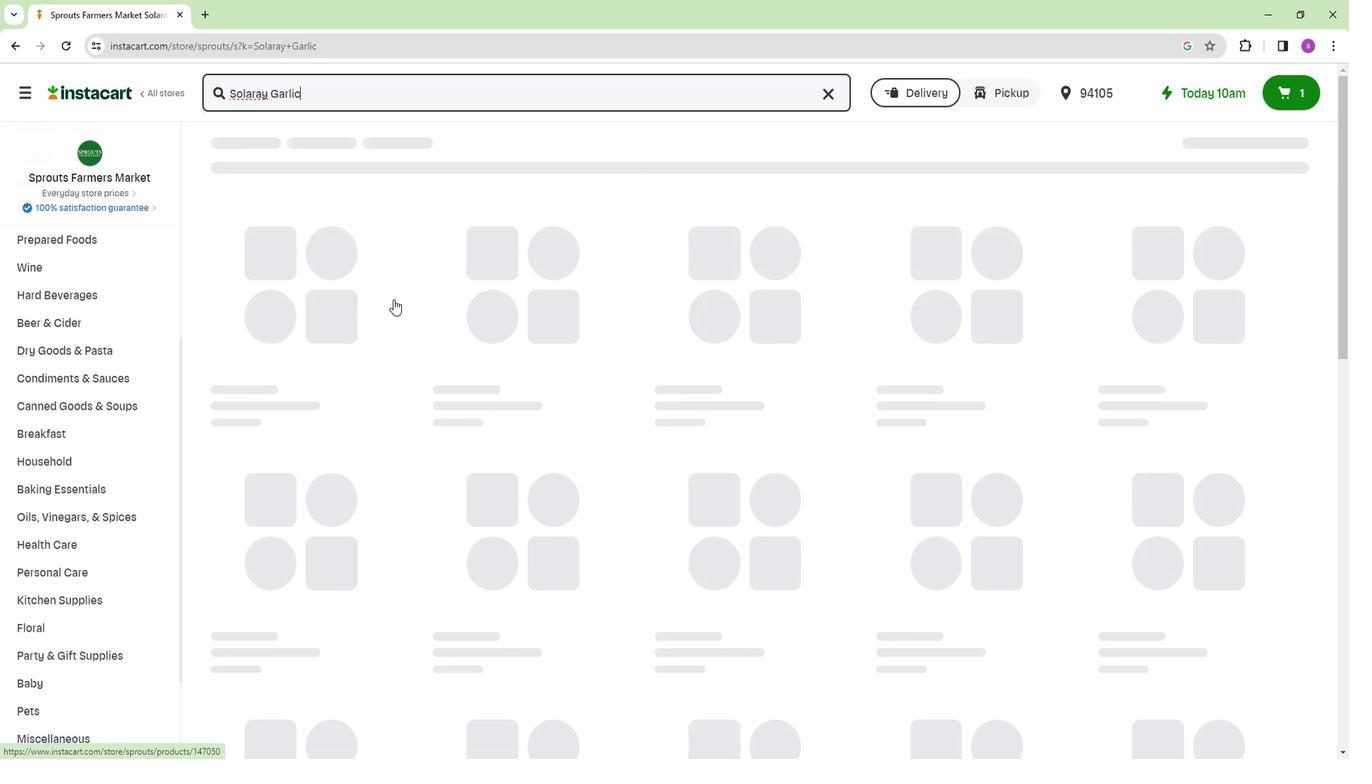 
Action: Mouse scrolled (388, 300) with delta (0, 0)
Screenshot: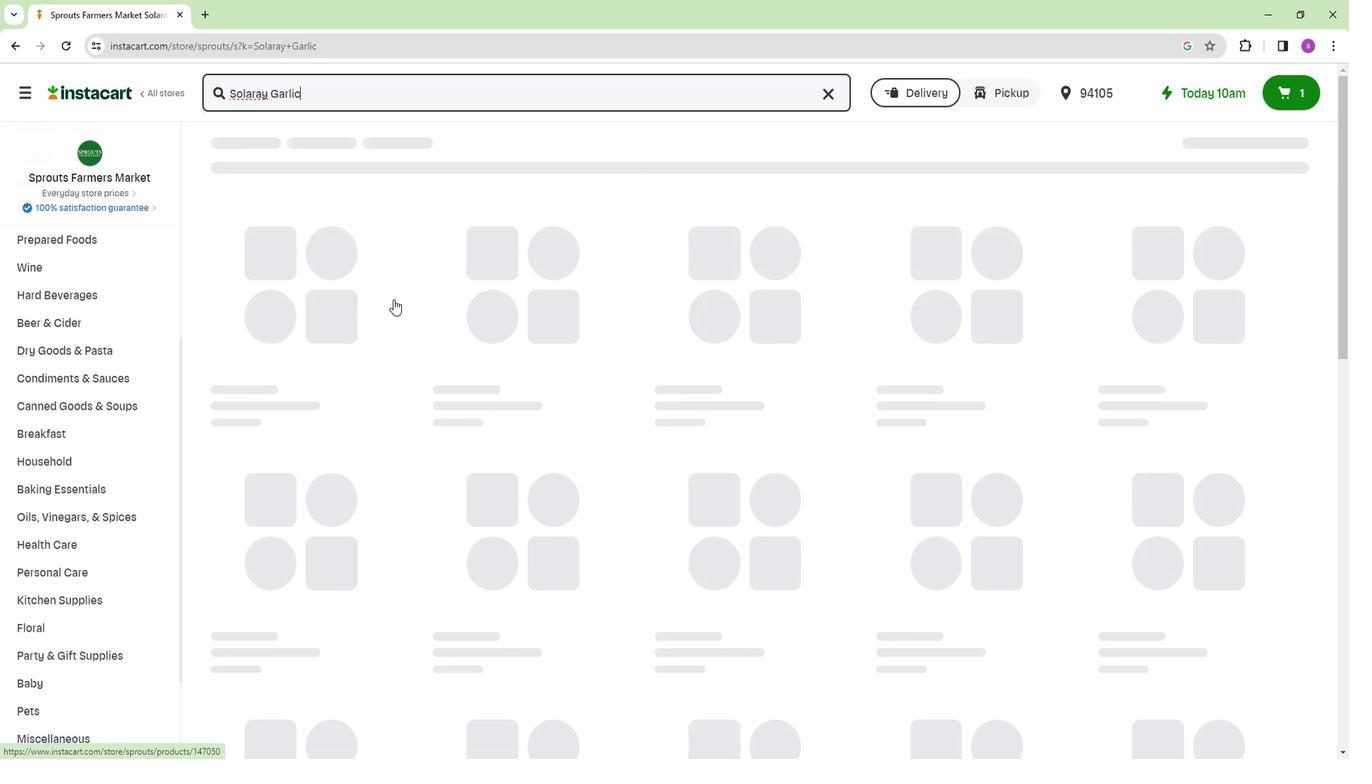 
Action: Mouse scrolled (388, 300) with delta (0, 0)
Screenshot: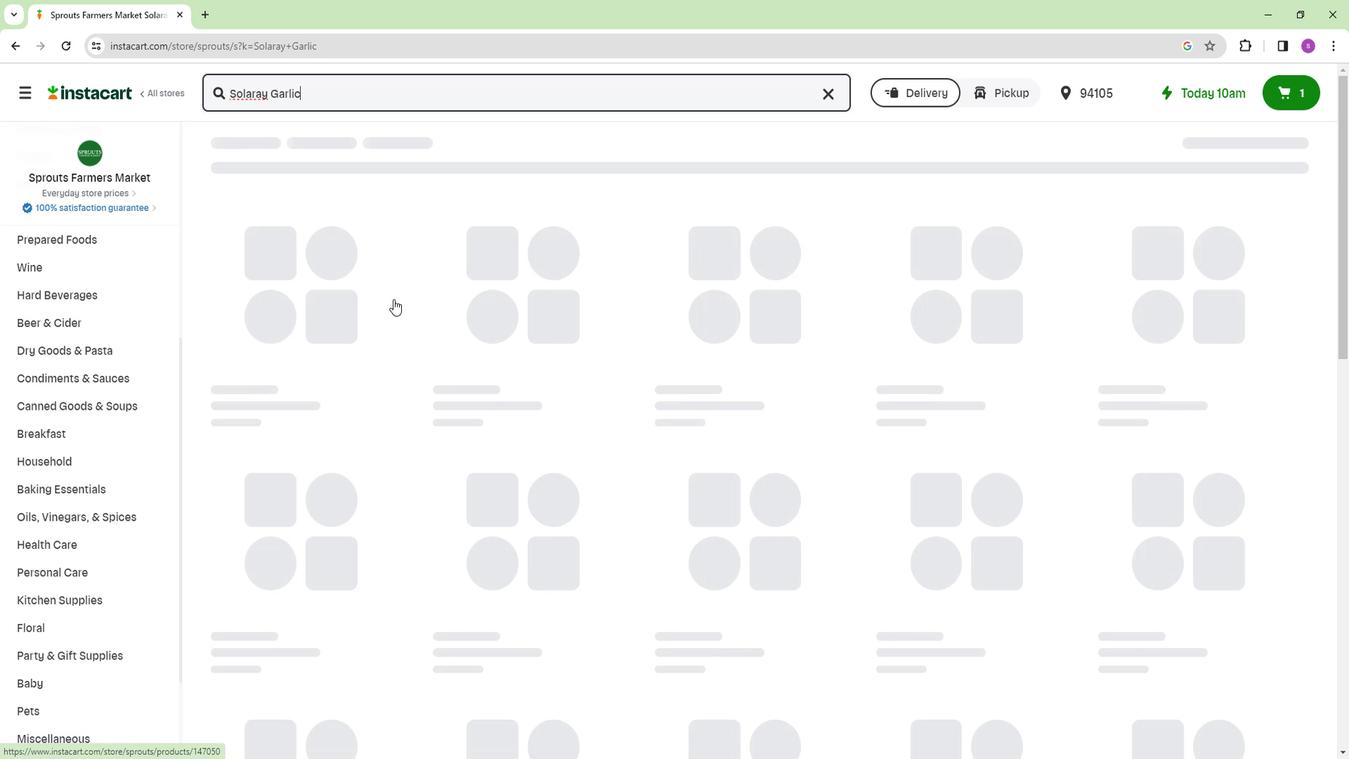 
Action: Mouse moved to (385, 303)
Screenshot: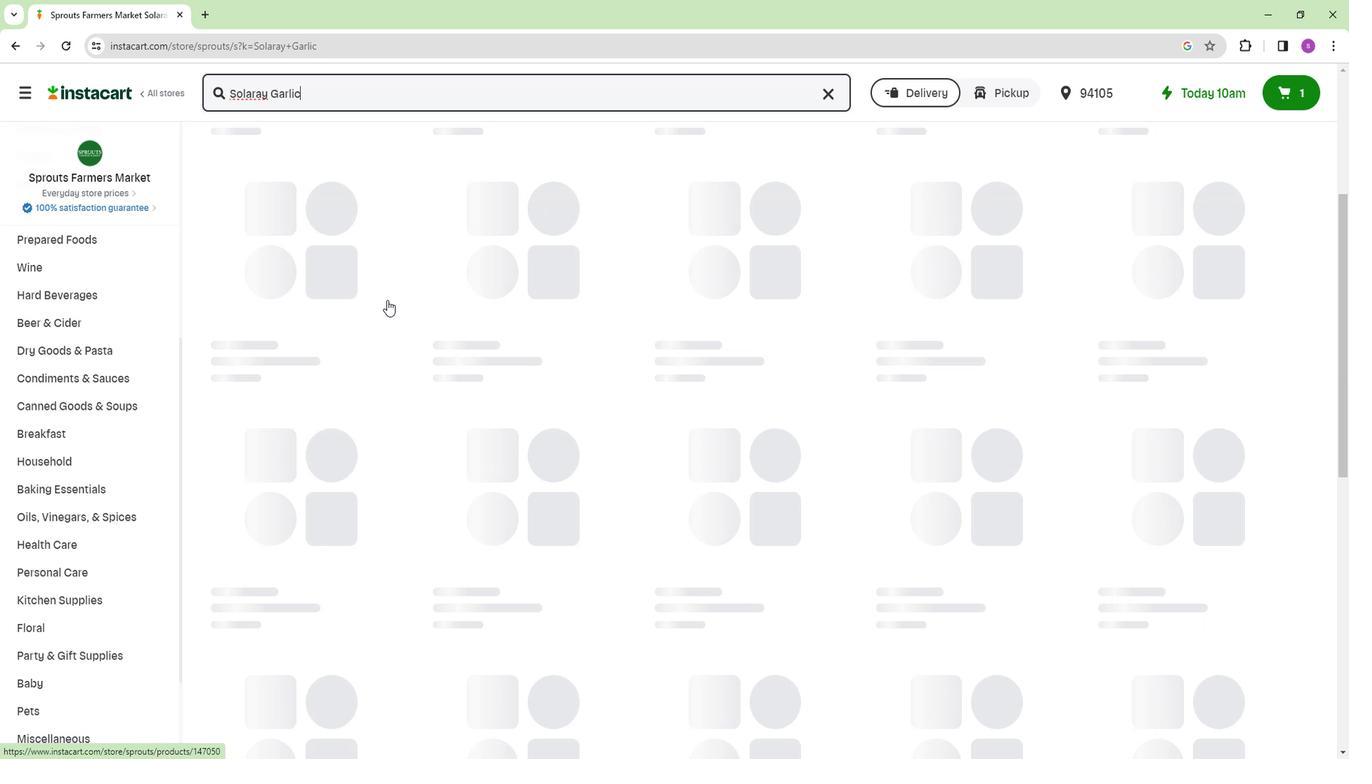 
Action: Mouse scrolled (385, 304) with delta (0, 0)
Screenshot: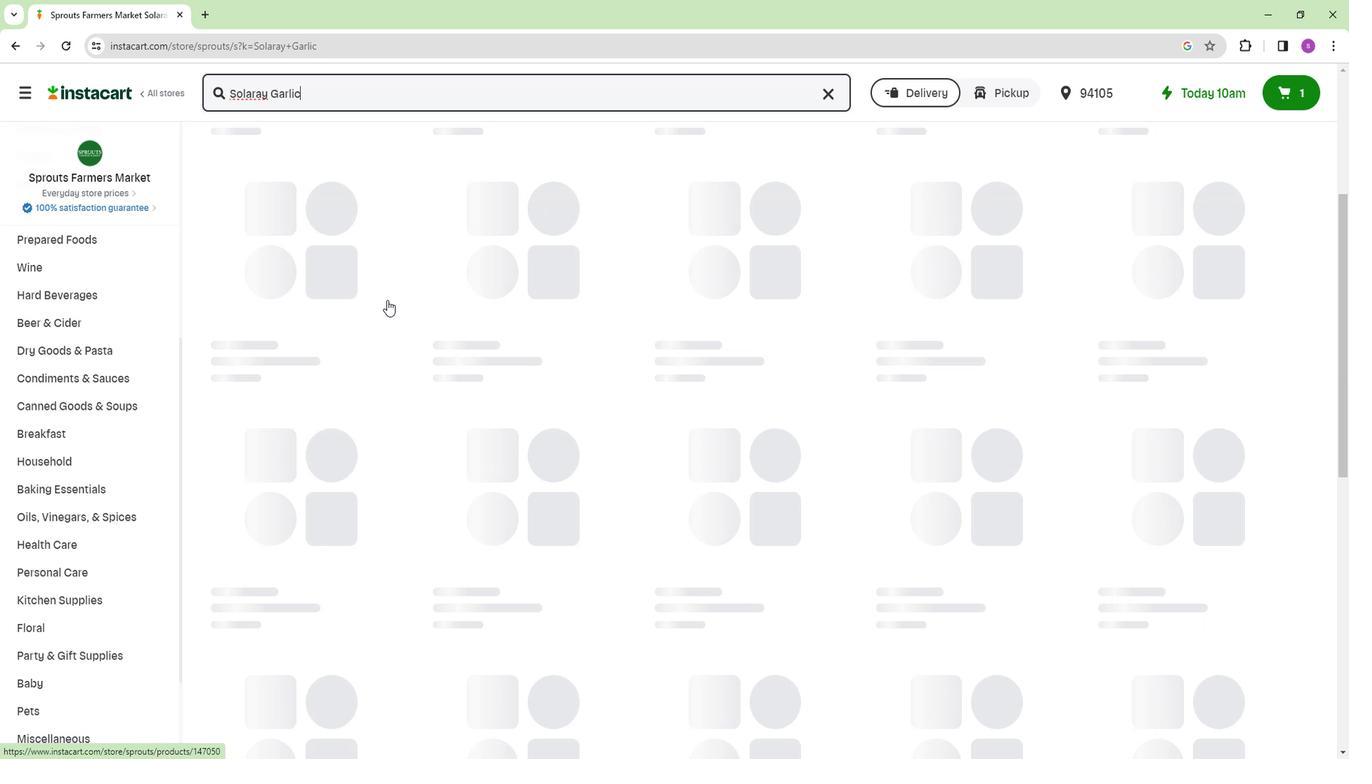 
Action: Mouse moved to (393, 307)
Screenshot: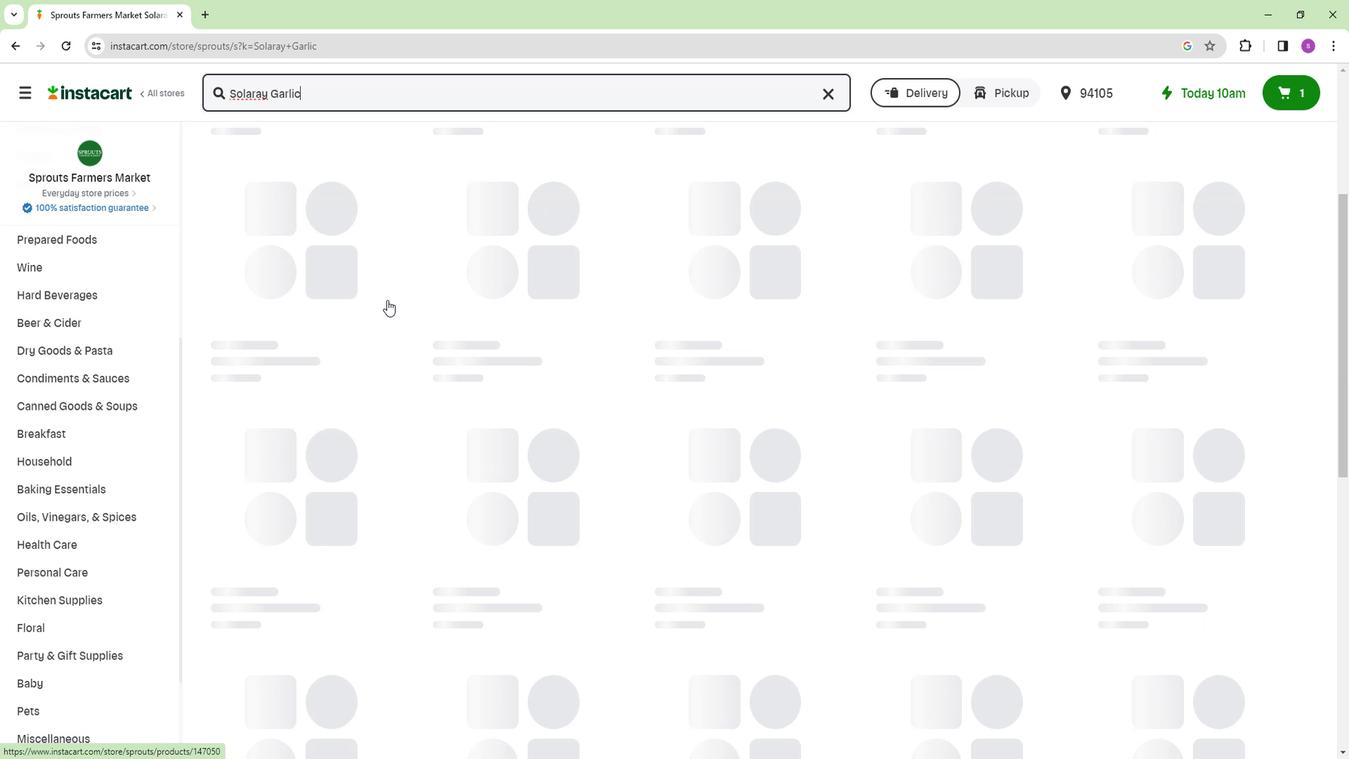 
Action: Mouse scrolled (393, 307) with delta (0, 0)
Screenshot: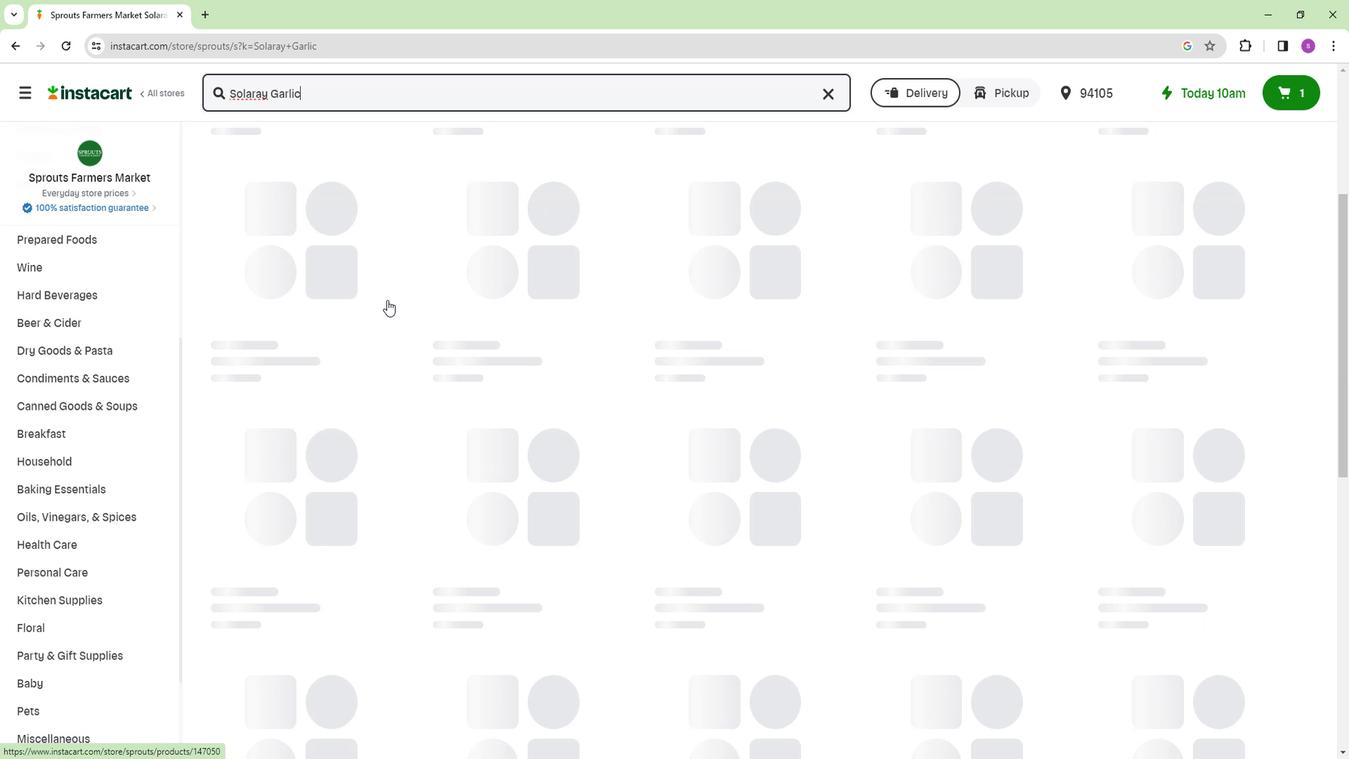 
Action: Mouse moved to (397, 310)
Screenshot: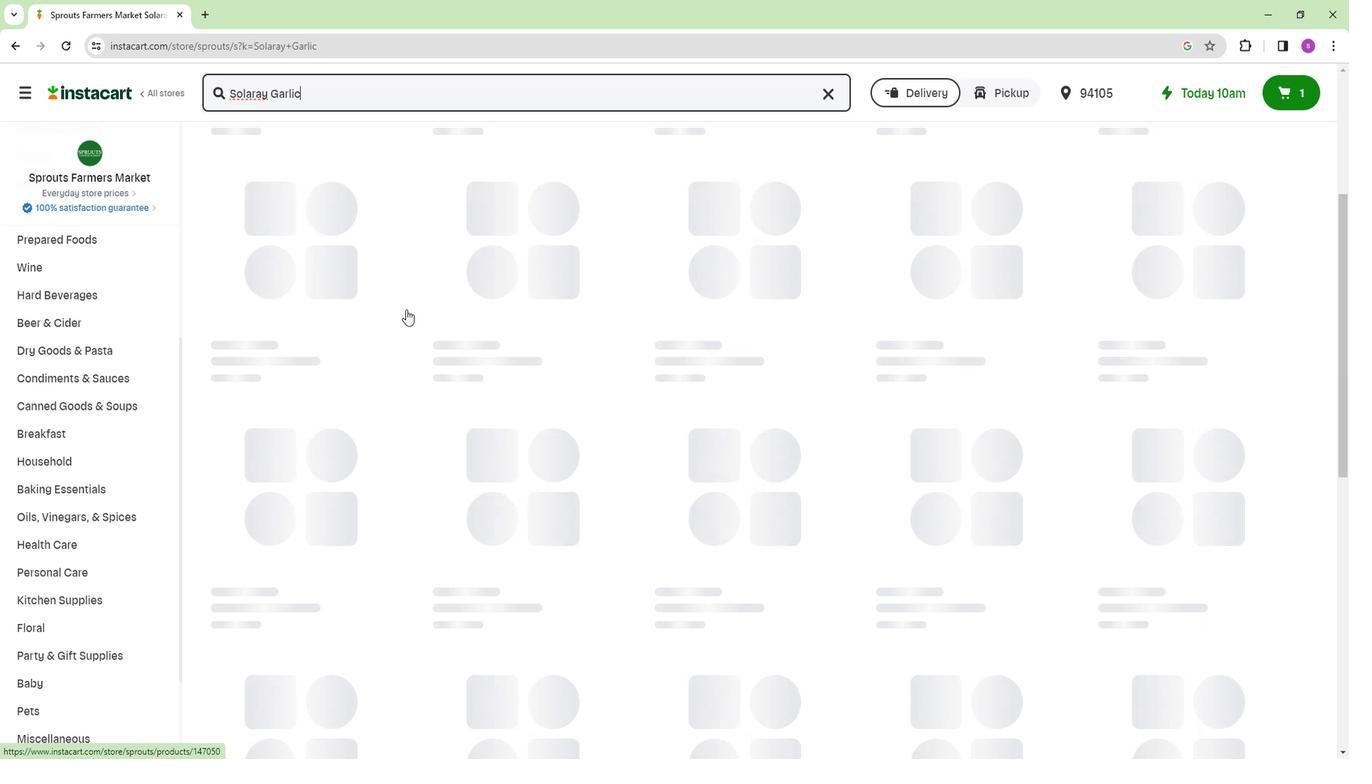 
Action: Mouse scrolled (397, 310) with delta (0, 0)
Screenshot: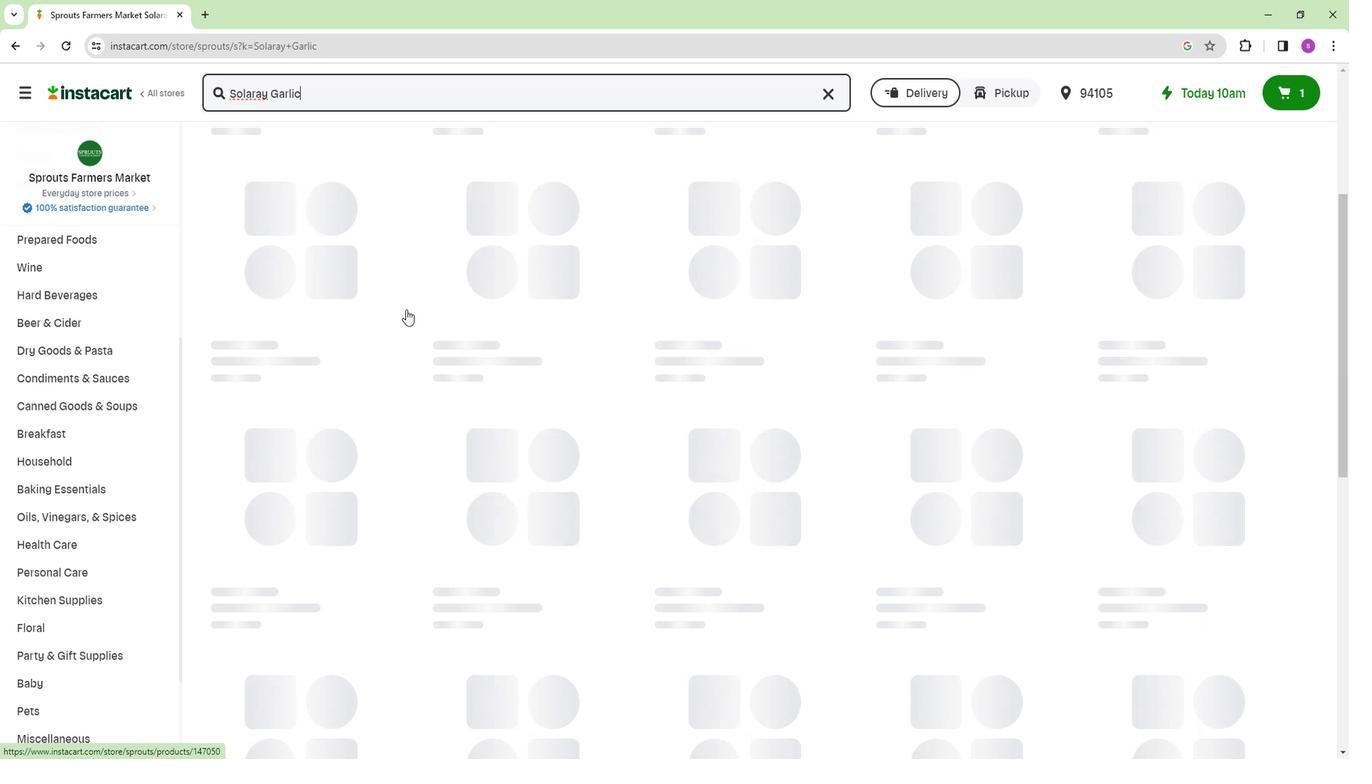 
Action: Mouse moved to (400, 311)
Screenshot: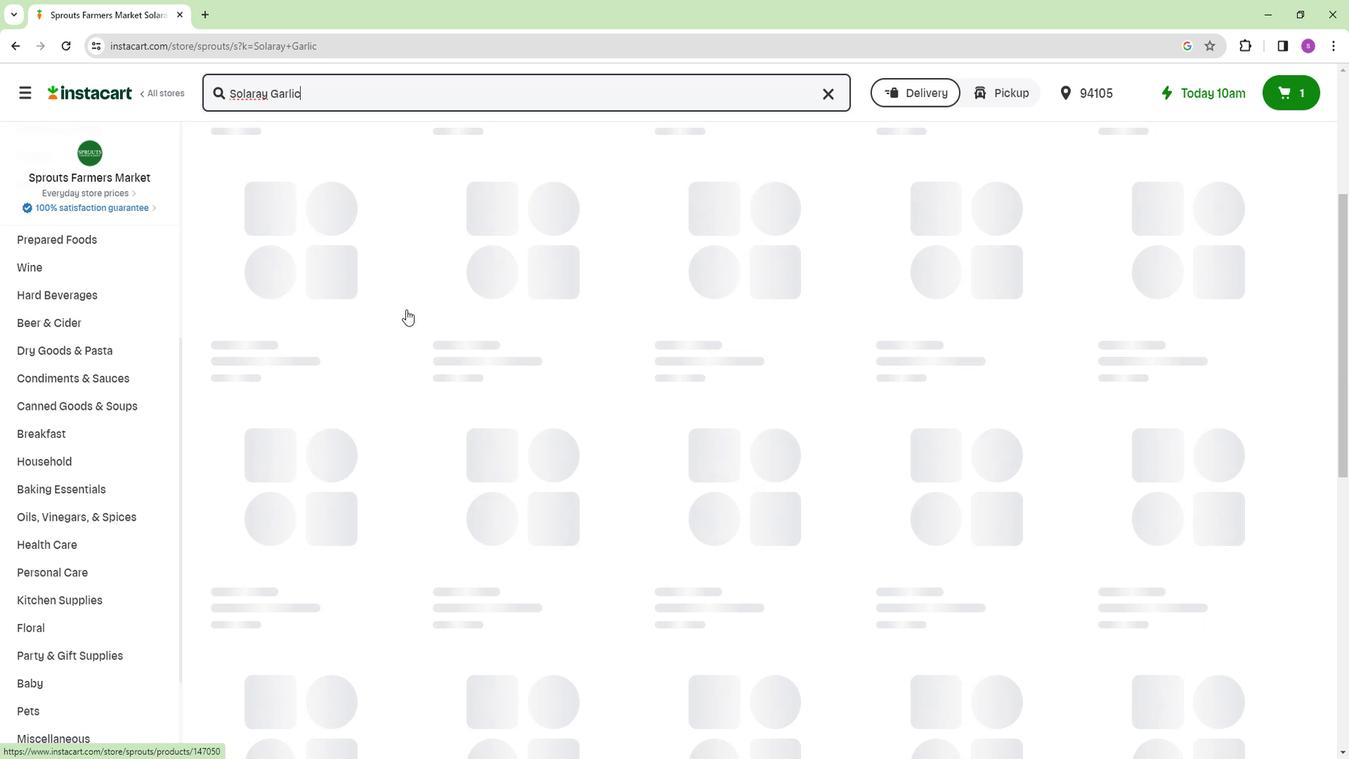 
Action: Mouse scrolled (400, 312) with delta (0, 0)
Screenshot: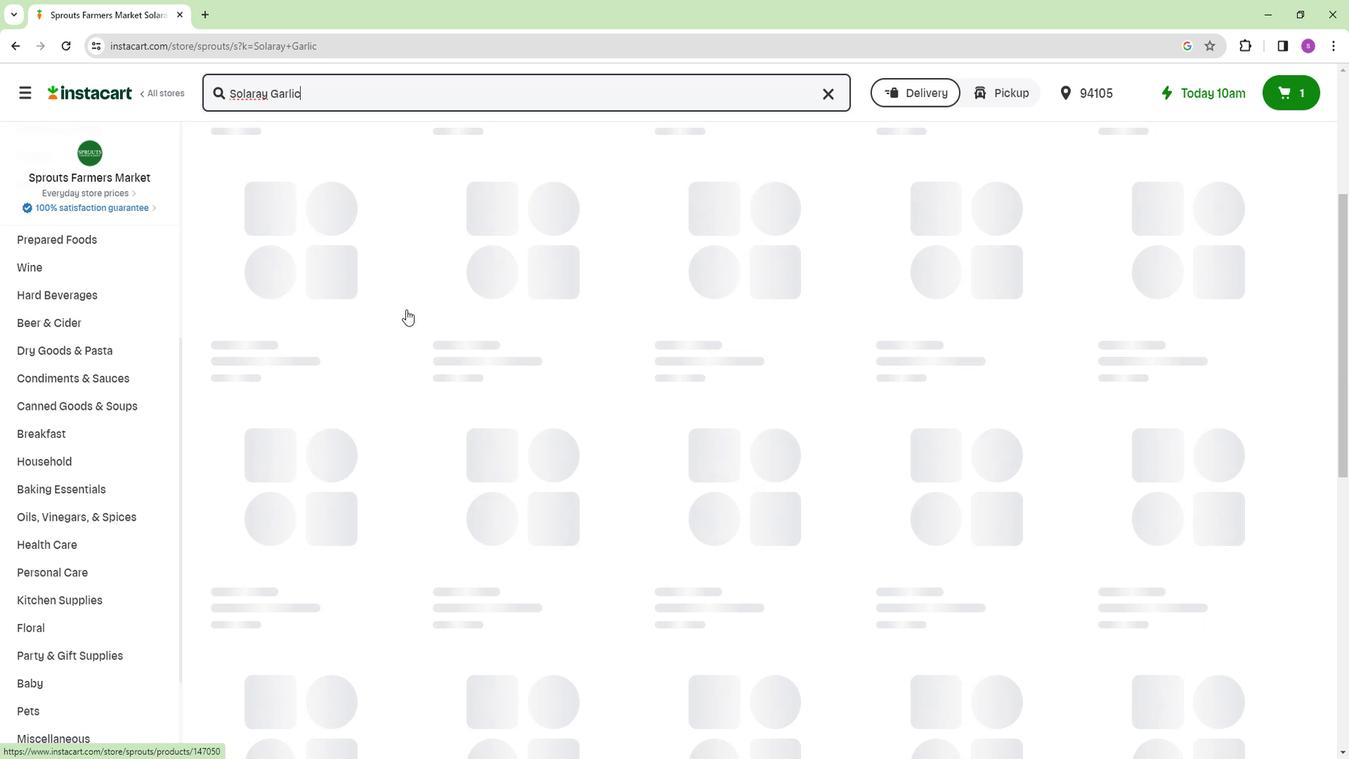 
Action: Mouse moved to (402, 312)
Screenshot: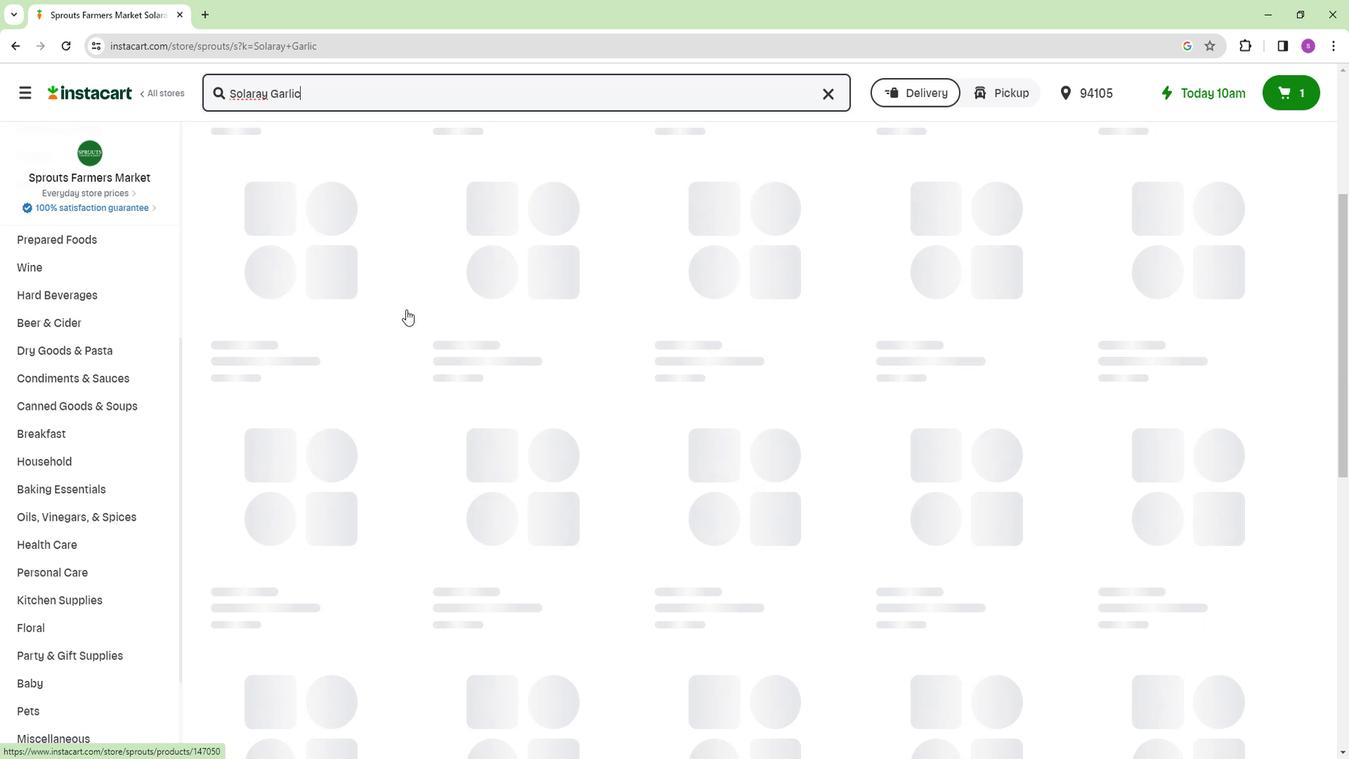
Action: Mouse scrolled (402, 312) with delta (0, 0)
Screenshot: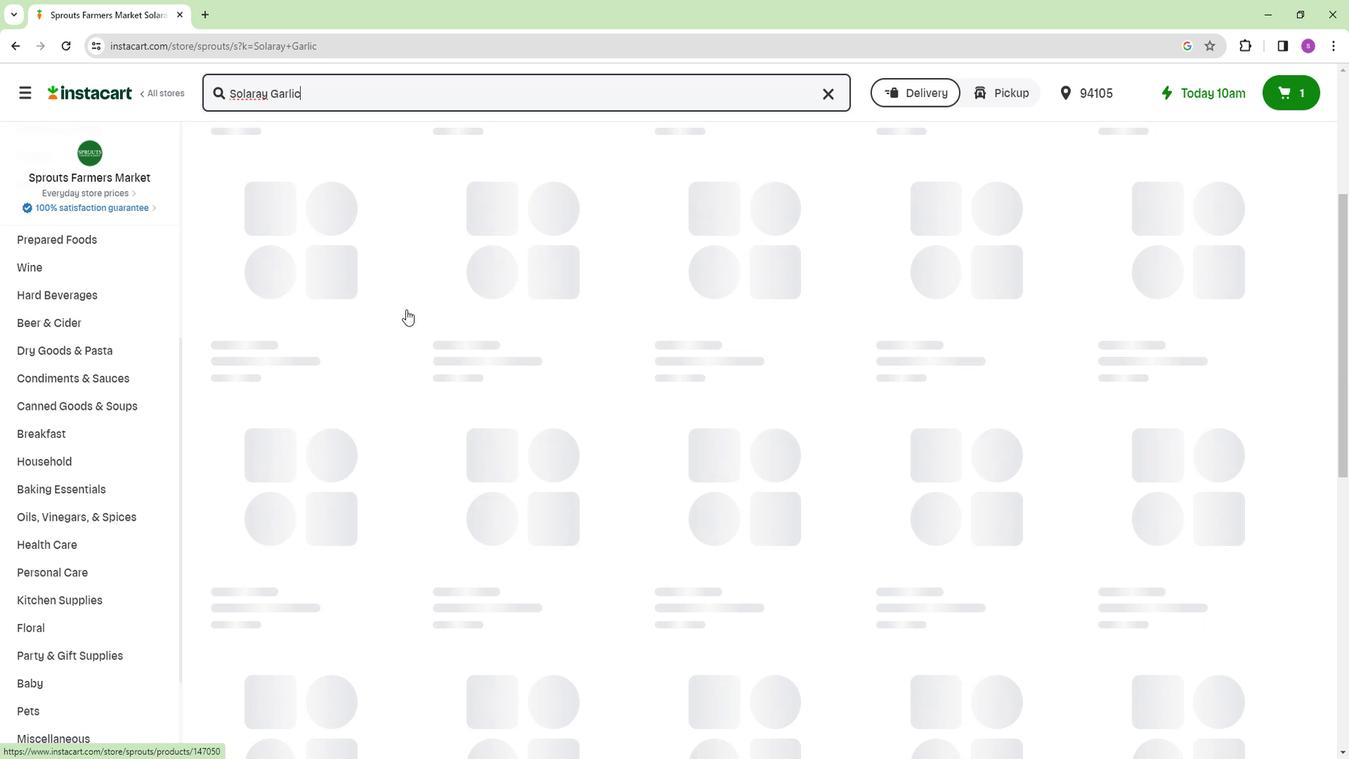 
Action: Mouse moved to (393, 329)
Screenshot: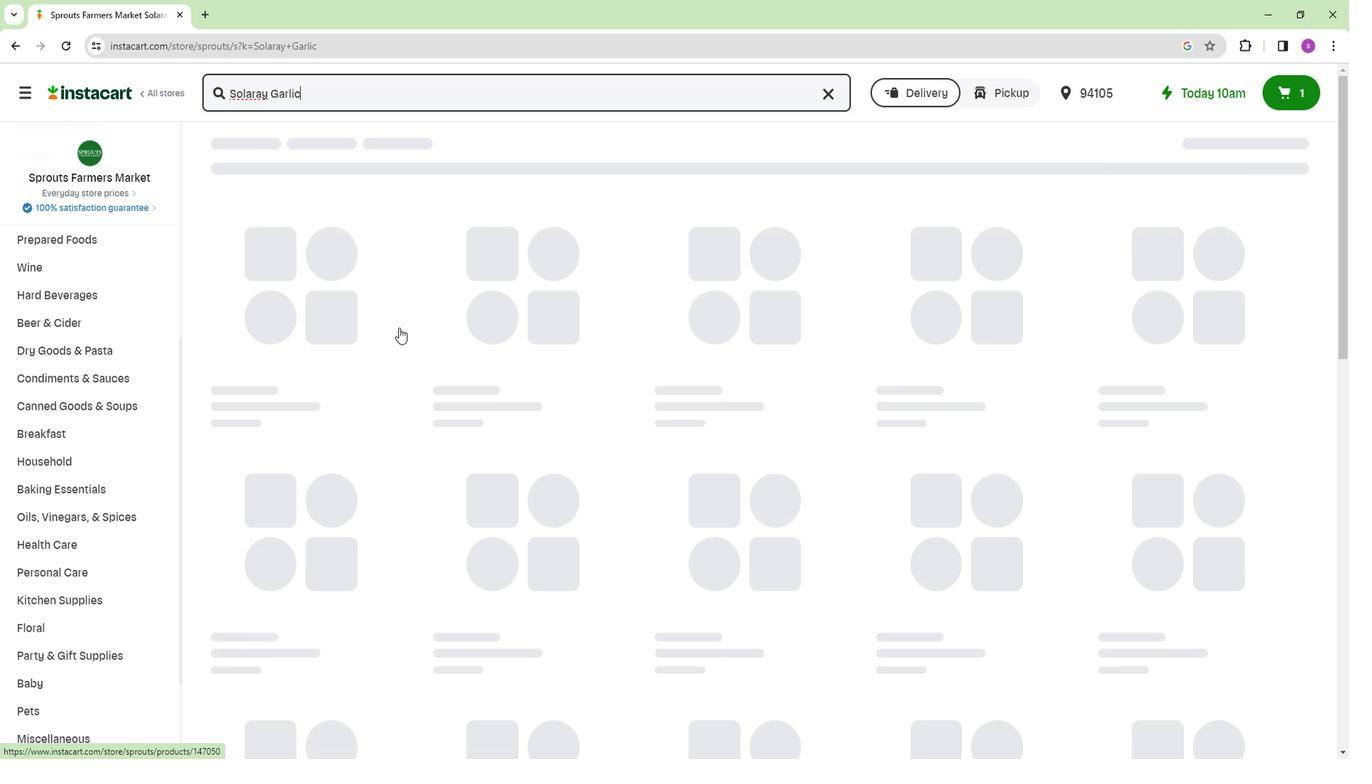 
Action: Mouse scrolled (393, 328) with delta (0, 0)
Screenshot: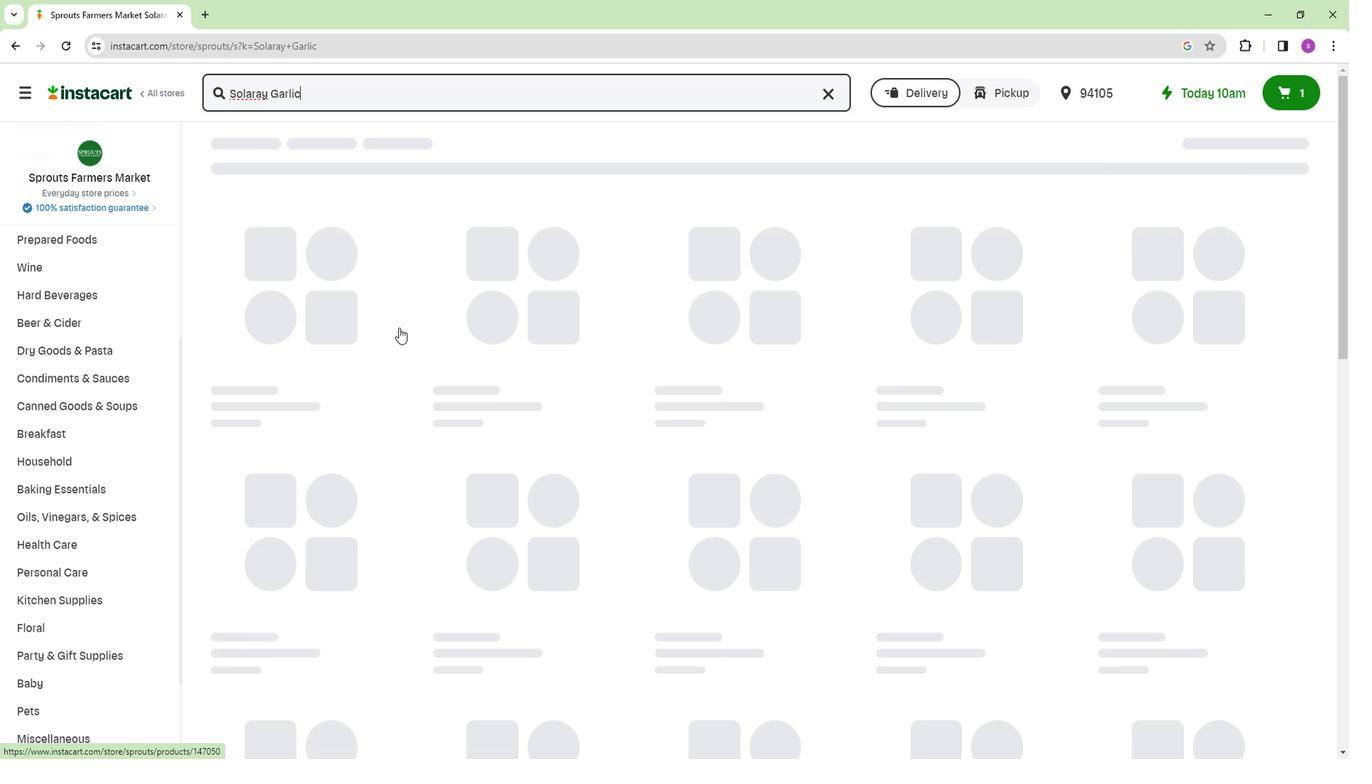 
Action: Mouse scrolled (393, 328) with delta (0, 0)
Screenshot: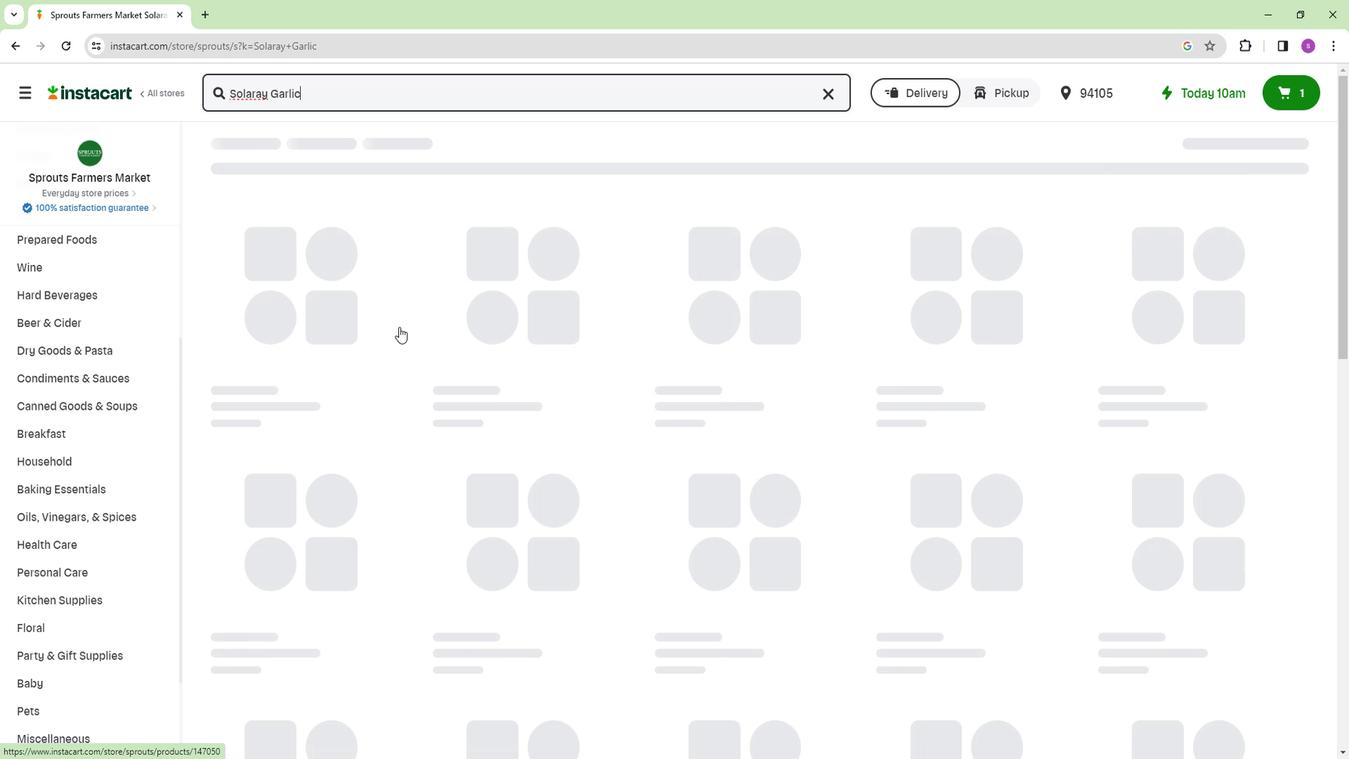 
Action: Mouse scrolled (393, 328) with delta (0, 0)
Screenshot: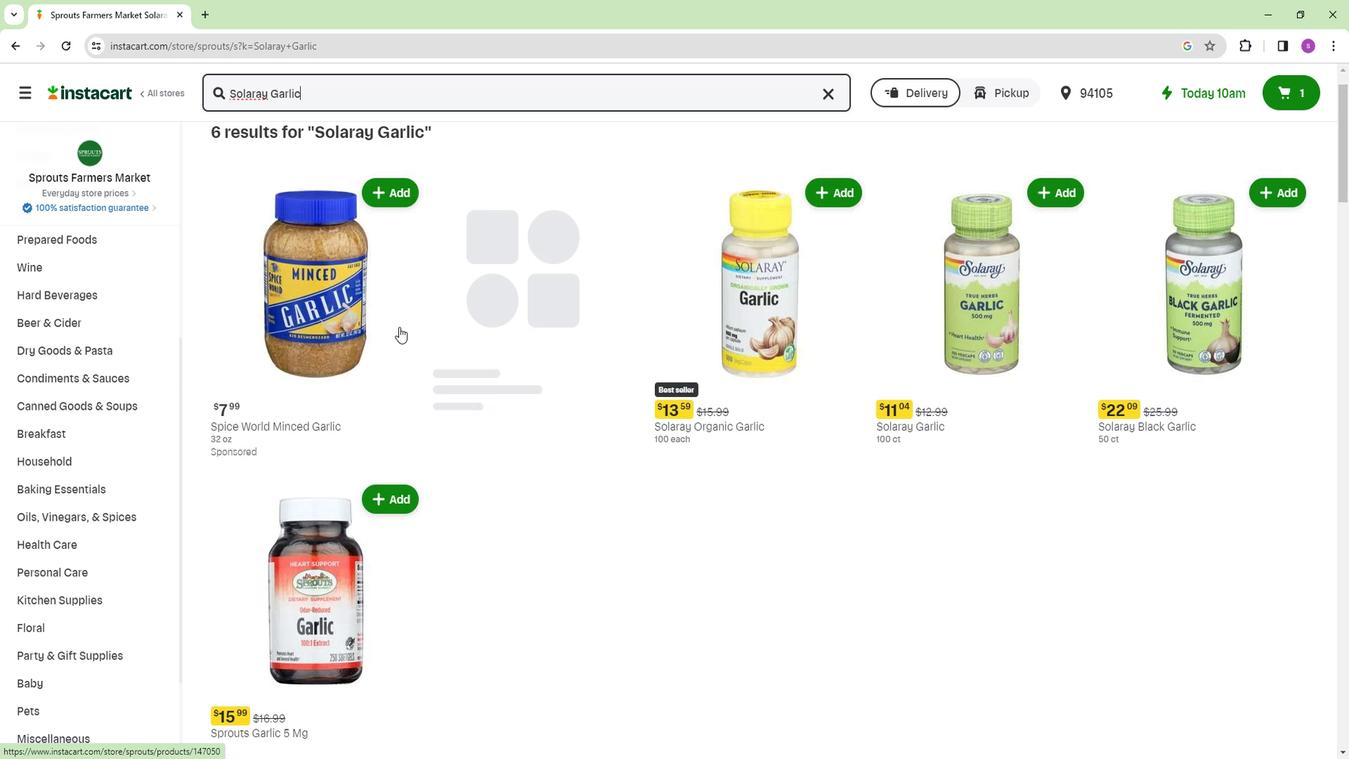 
Action: Mouse scrolled (393, 329) with delta (0, 0)
Screenshot: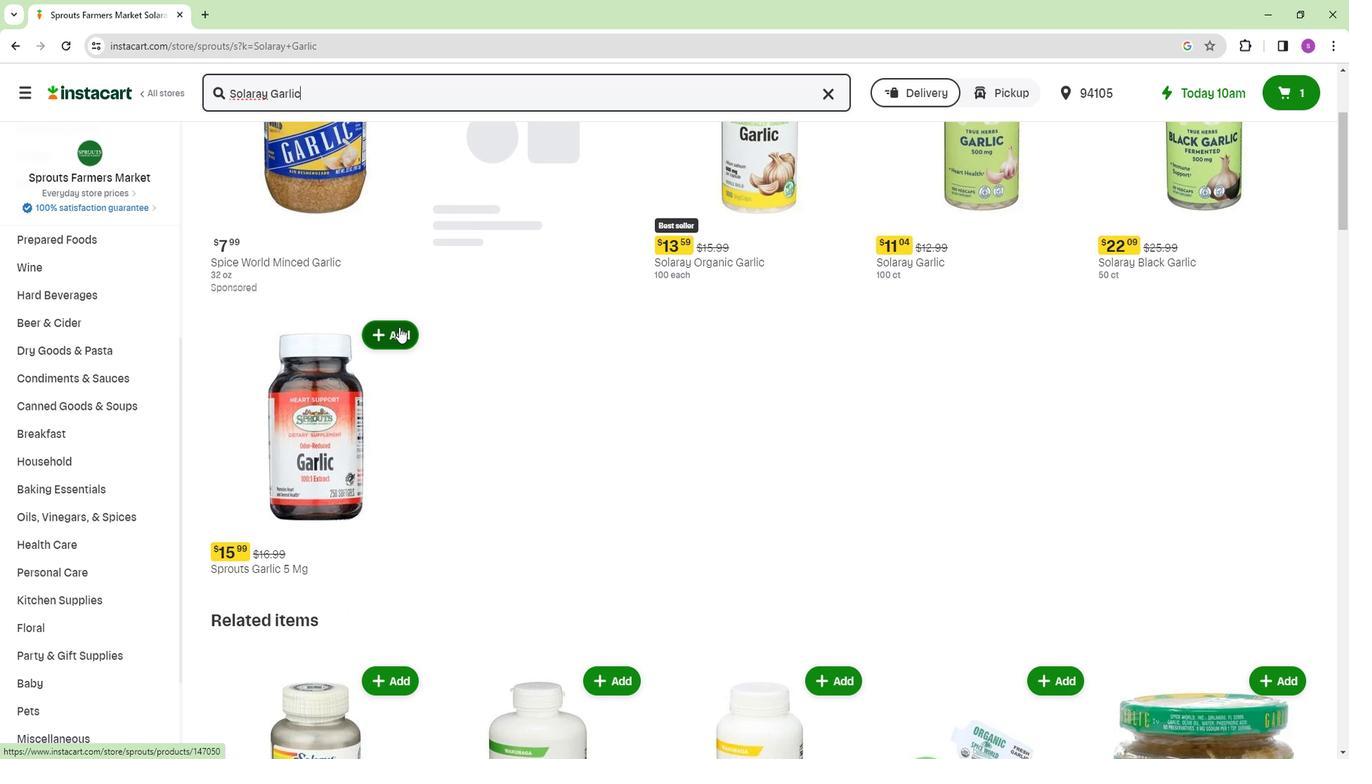
Action: Mouse scrolled (393, 329) with delta (0, 0)
Screenshot: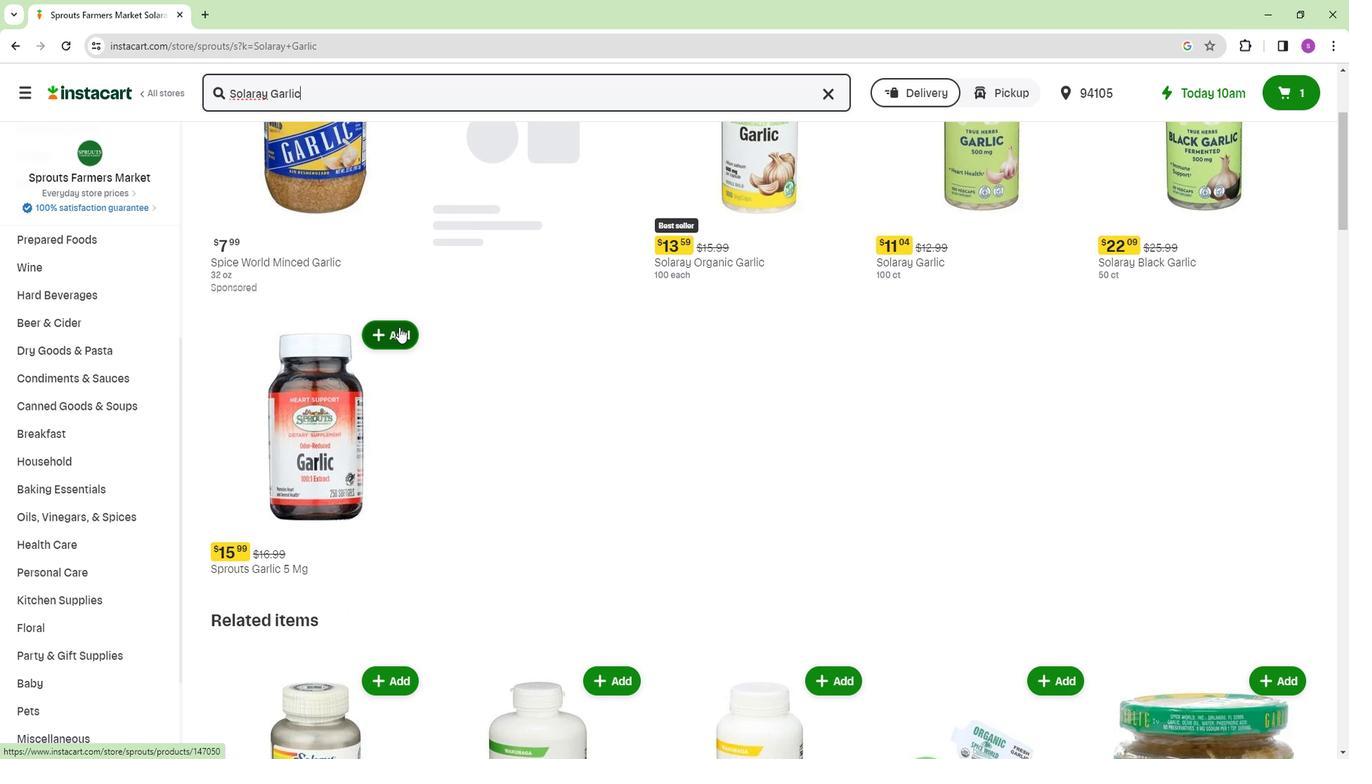 
Action: Mouse moved to (395, 330)
Screenshot: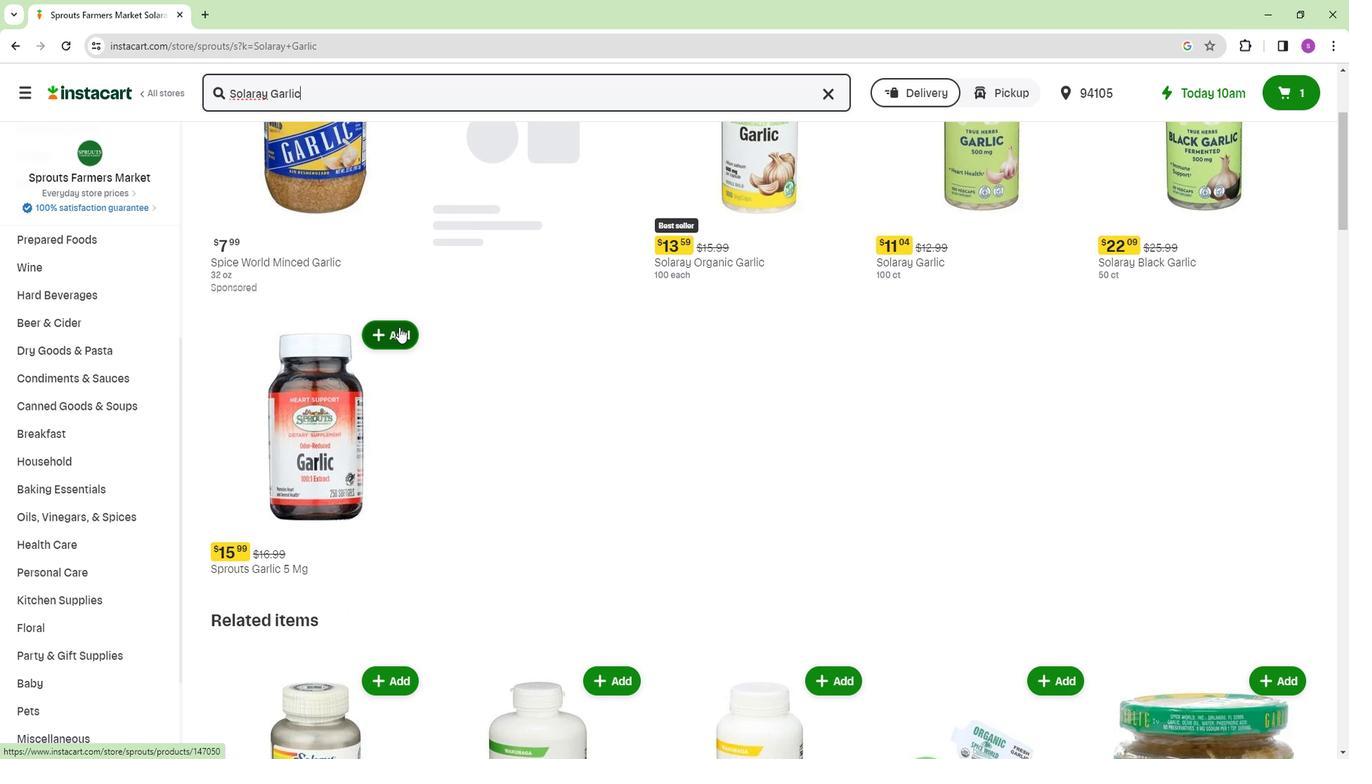 
Action: Mouse scrolled (395, 331) with delta (0, 0)
Screenshot: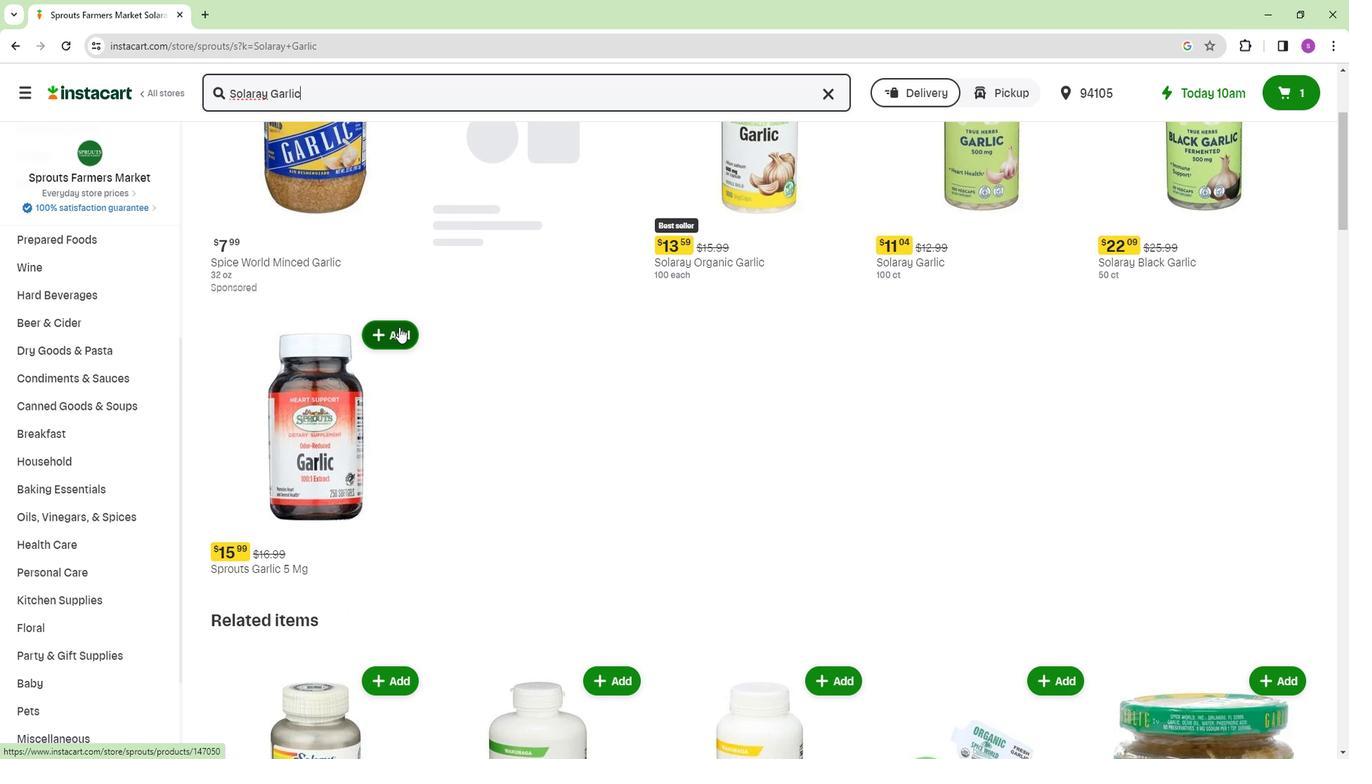 
Action: Mouse moved to (402, 336)
Screenshot: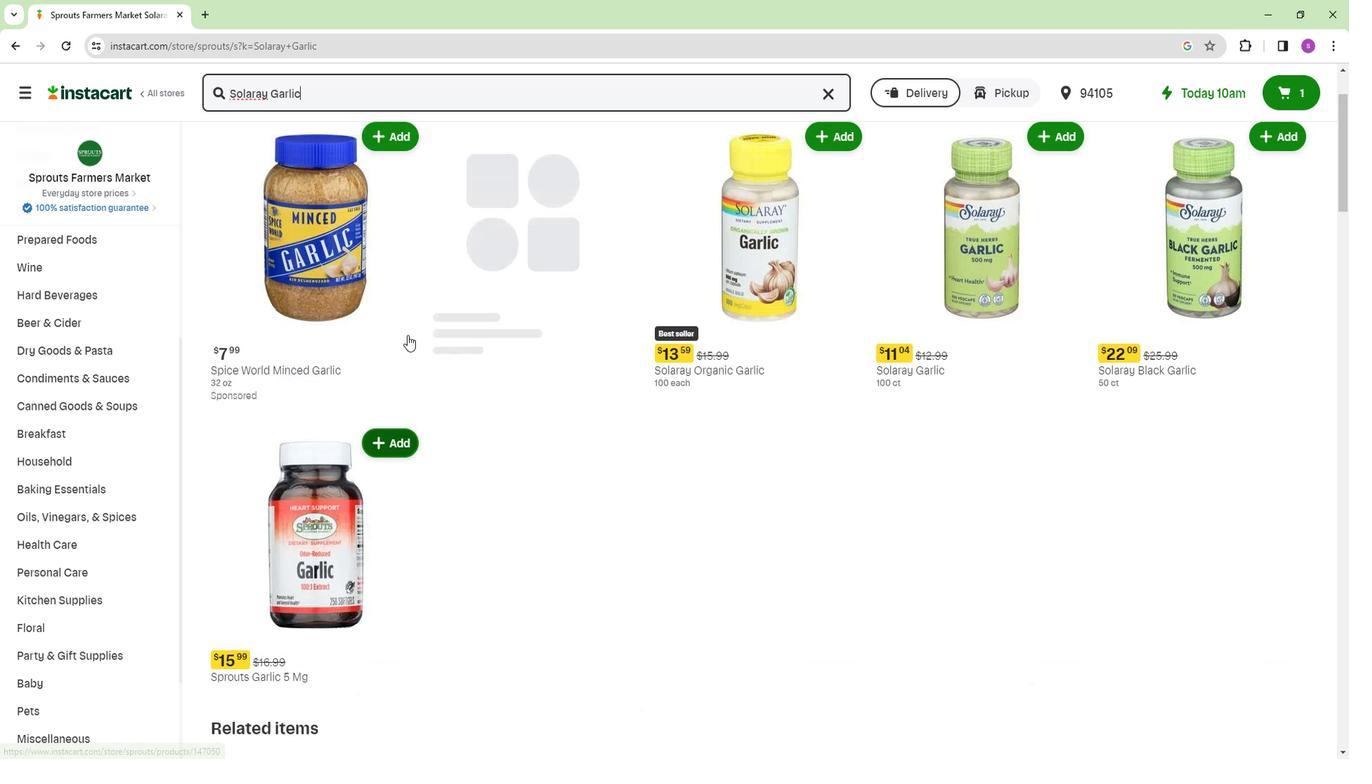 
Action: Mouse scrolled (402, 336) with delta (0, 0)
Screenshot: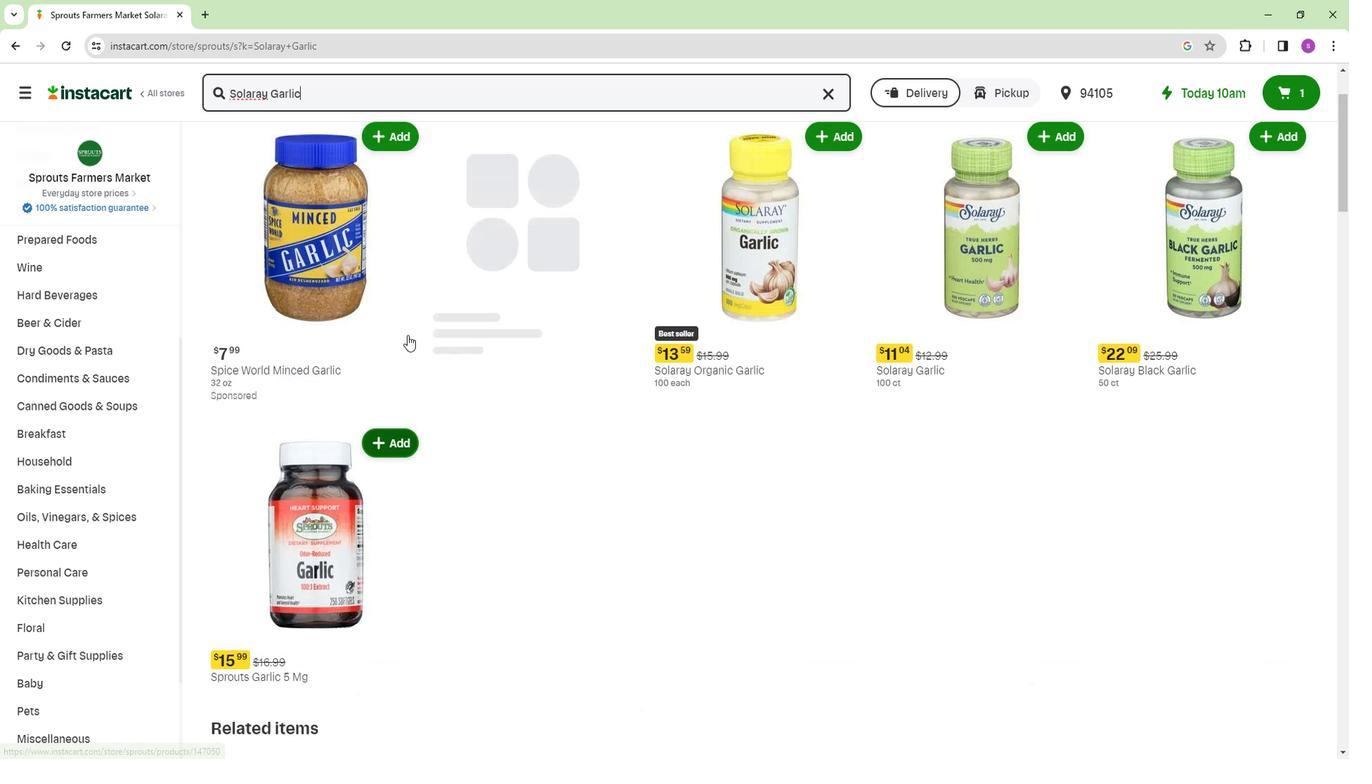 
Action: Mouse moved to (746, 526)
Screenshot: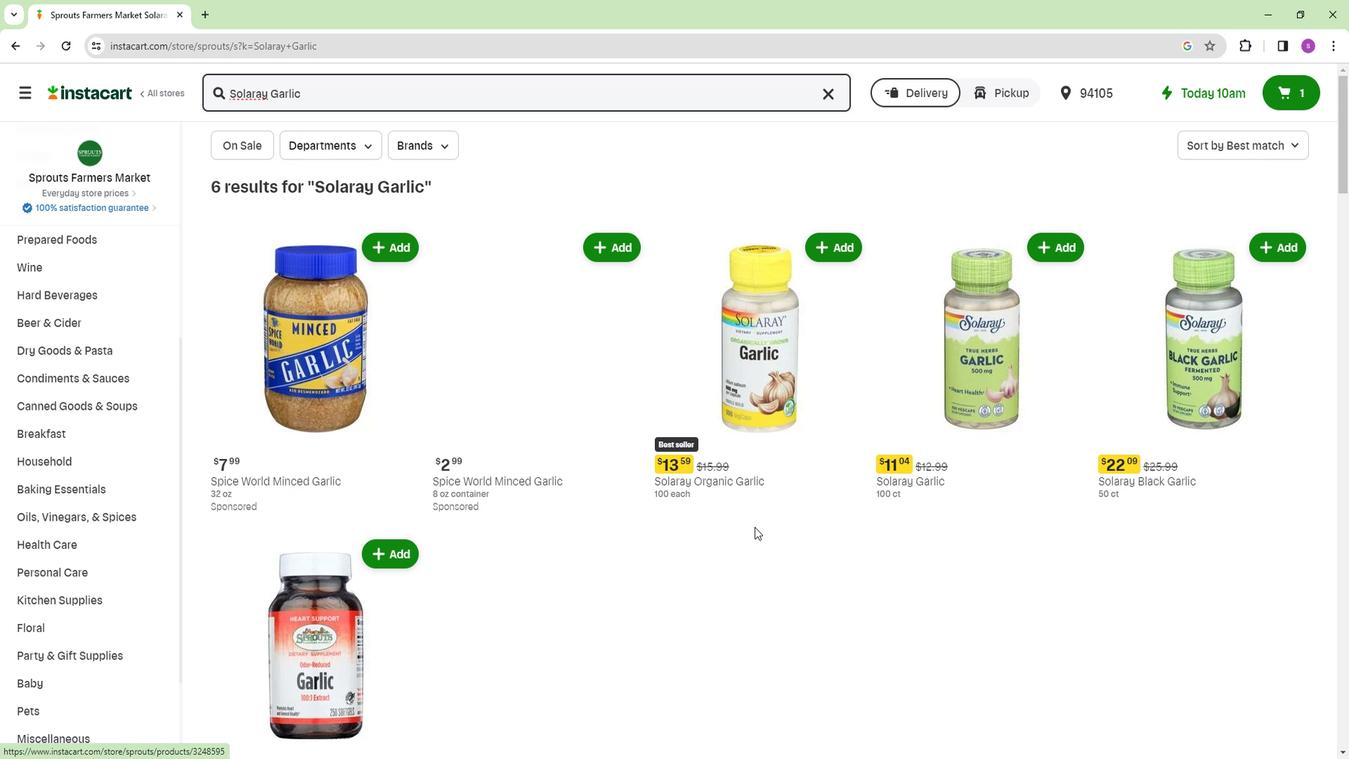 
Action: Mouse scrolled (746, 525) with delta (0, 0)
Screenshot: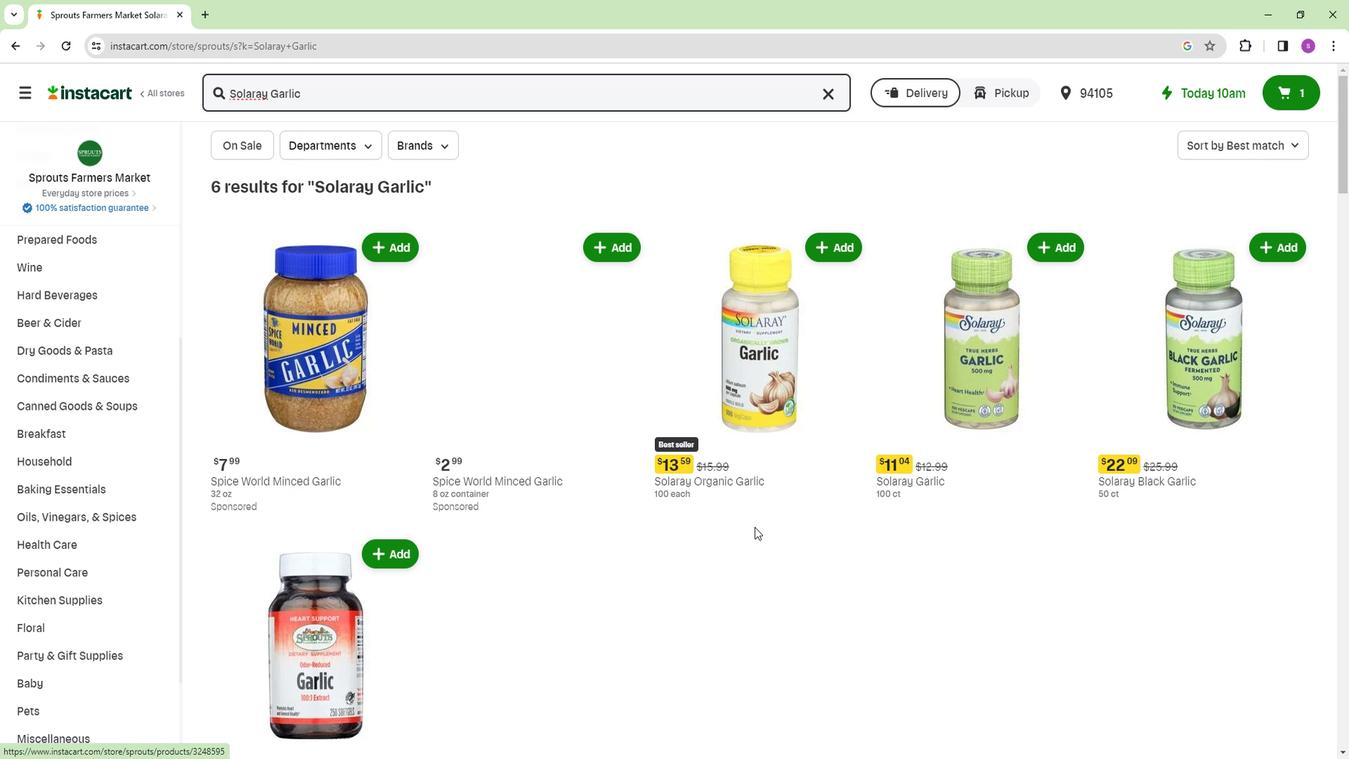 
Action: Mouse moved to (743, 525)
Screenshot: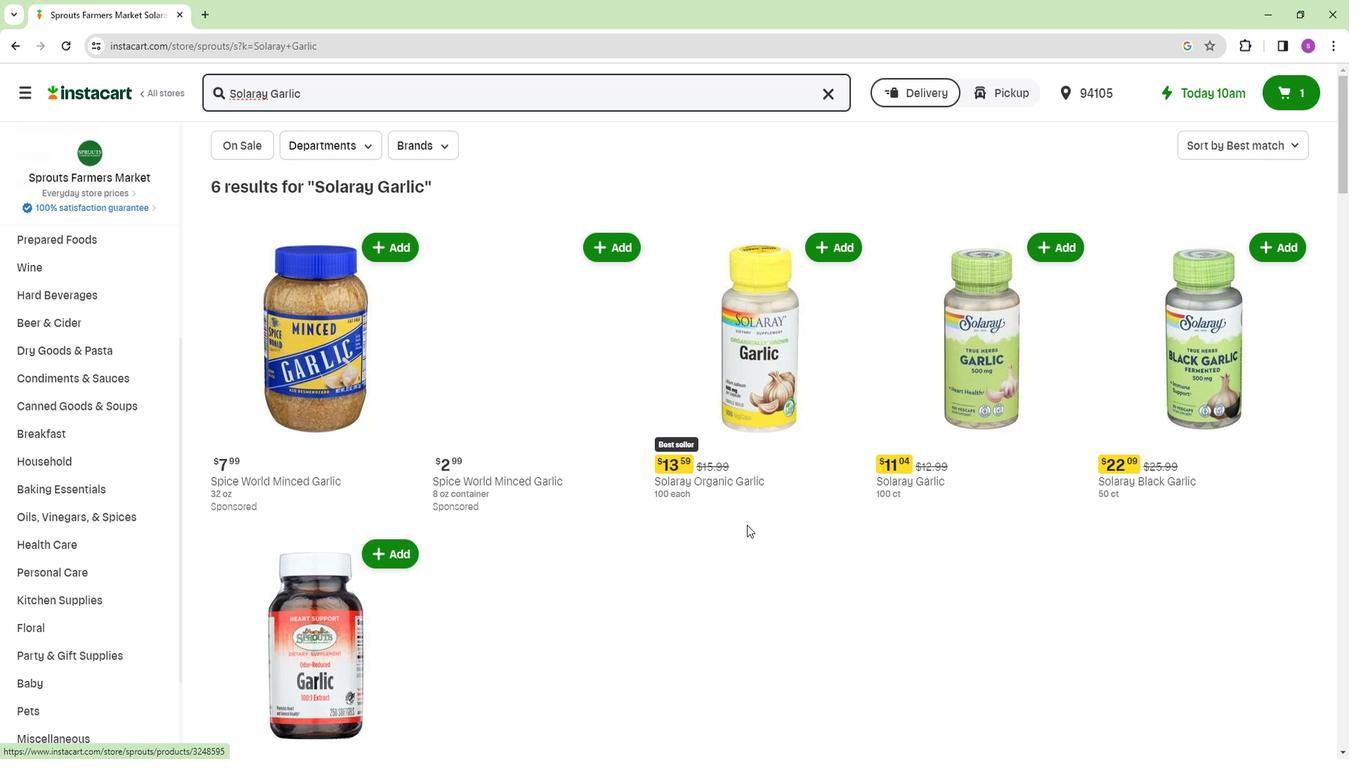 
Action: Mouse scrolled (743, 524) with delta (0, 0)
Screenshot: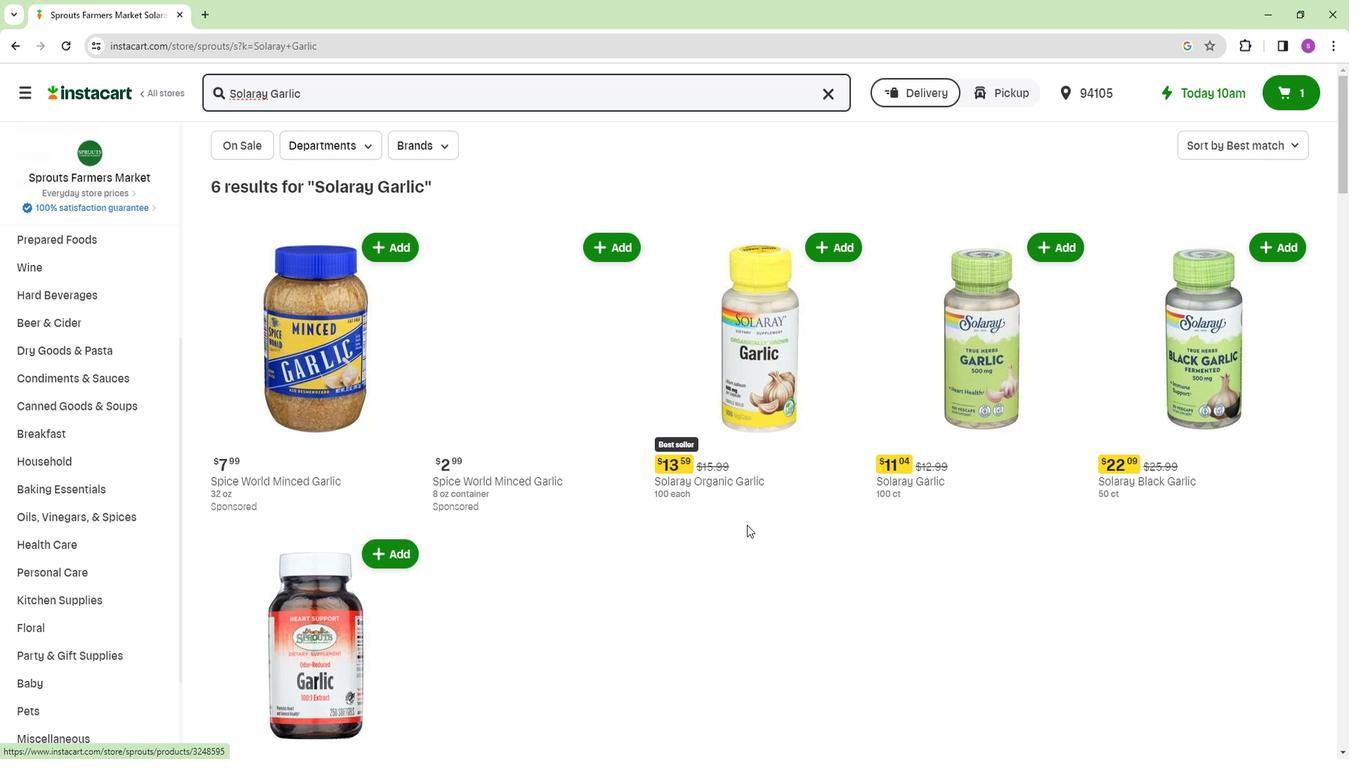 
Action: Mouse moved to (570, 507)
Screenshot: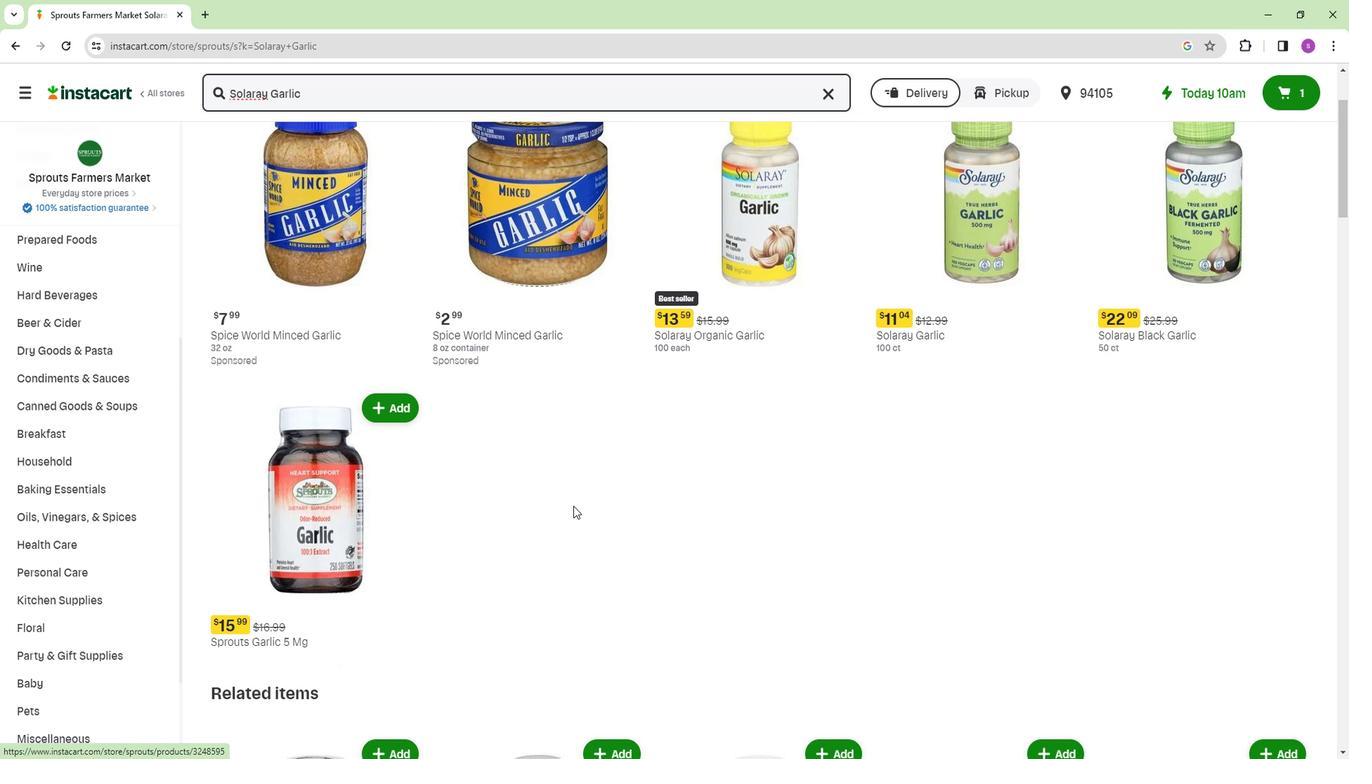 
Action: Mouse scrolled (570, 508) with delta (0, 0)
Screenshot: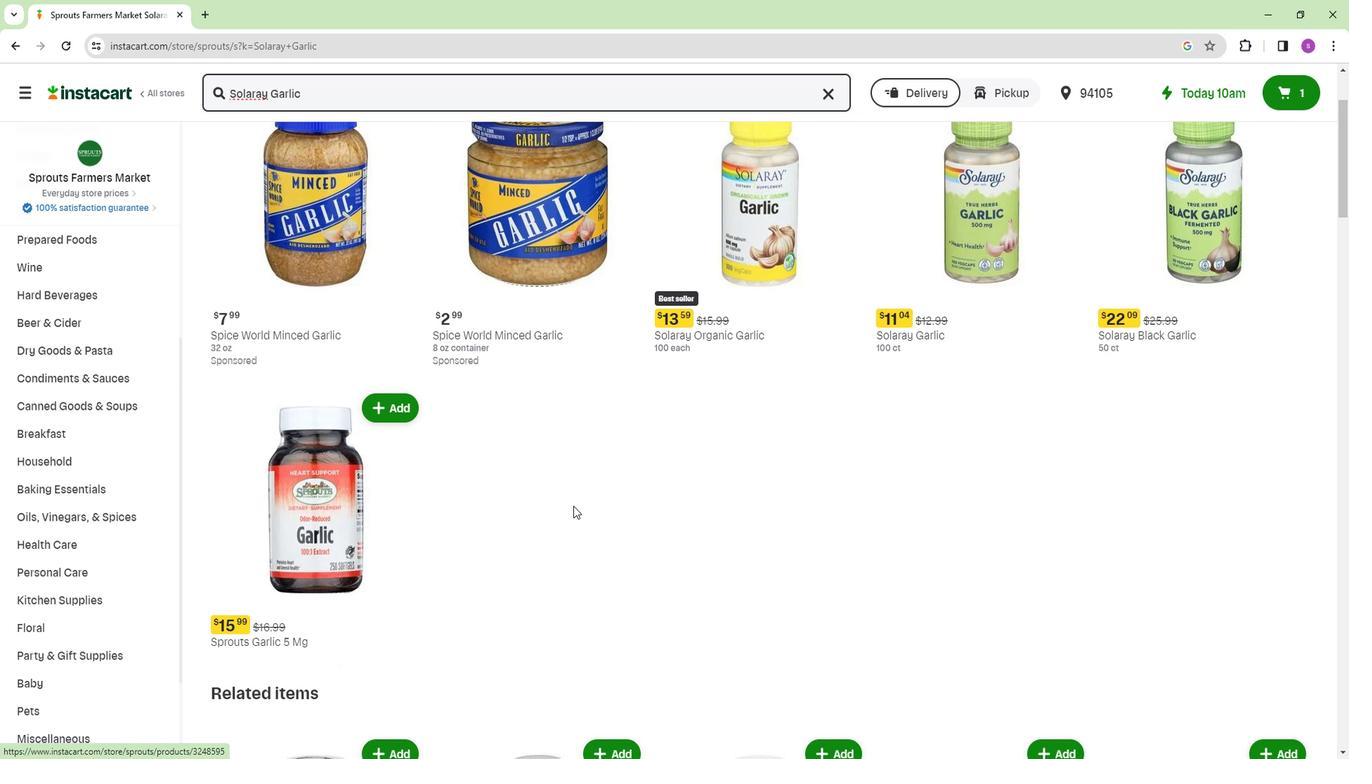 
Action: Mouse moved to (580, 511)
Screenshot: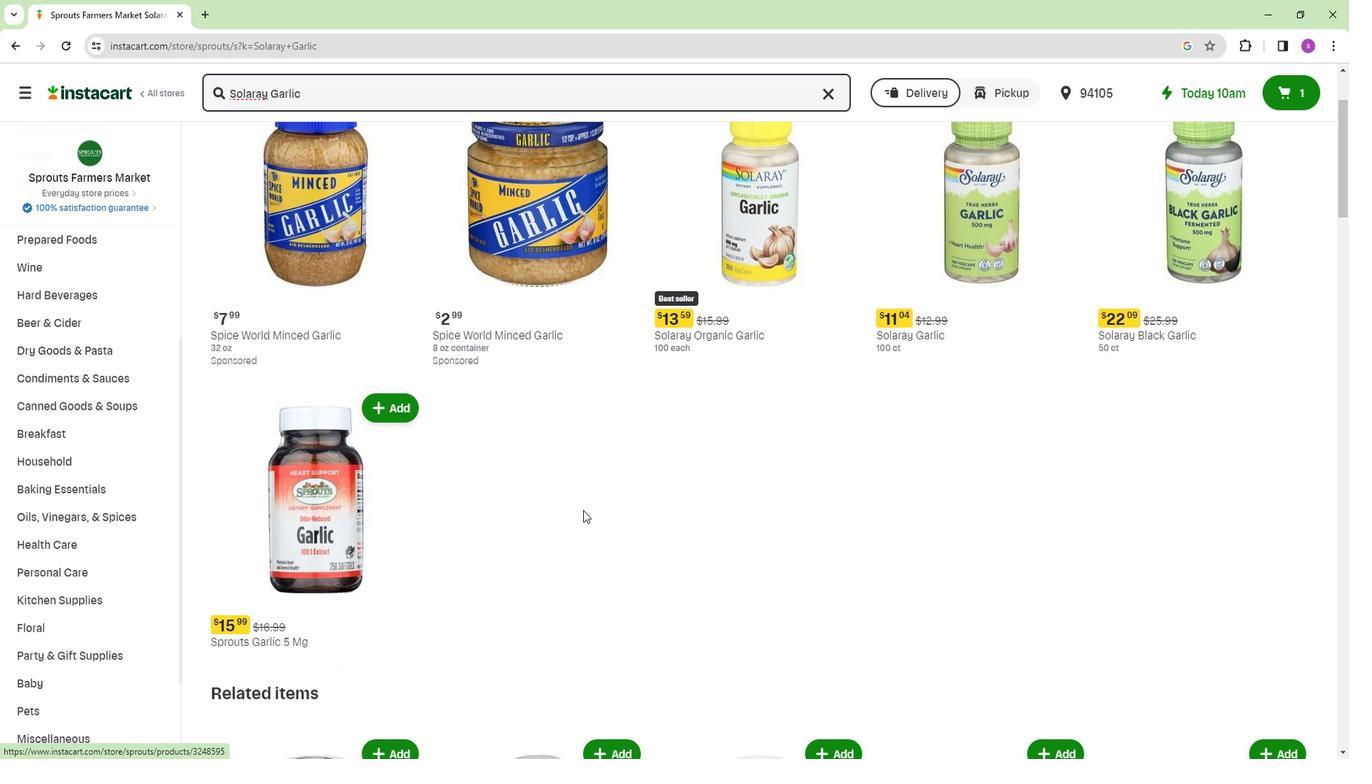 
Action: Mouse scrolled (580, 511) with delta (0, 0)
Screenshot: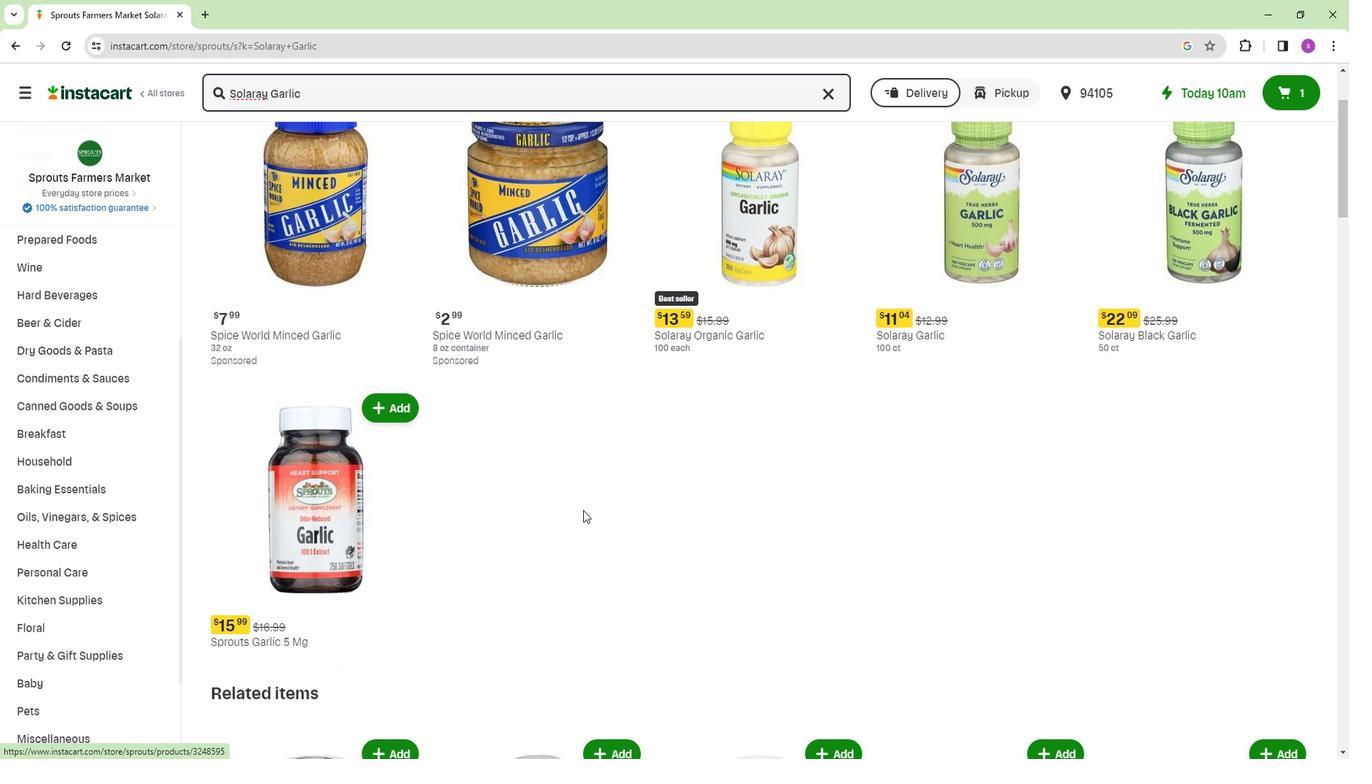 
Action: Mouse moved to (1048, 247)
Screenshot: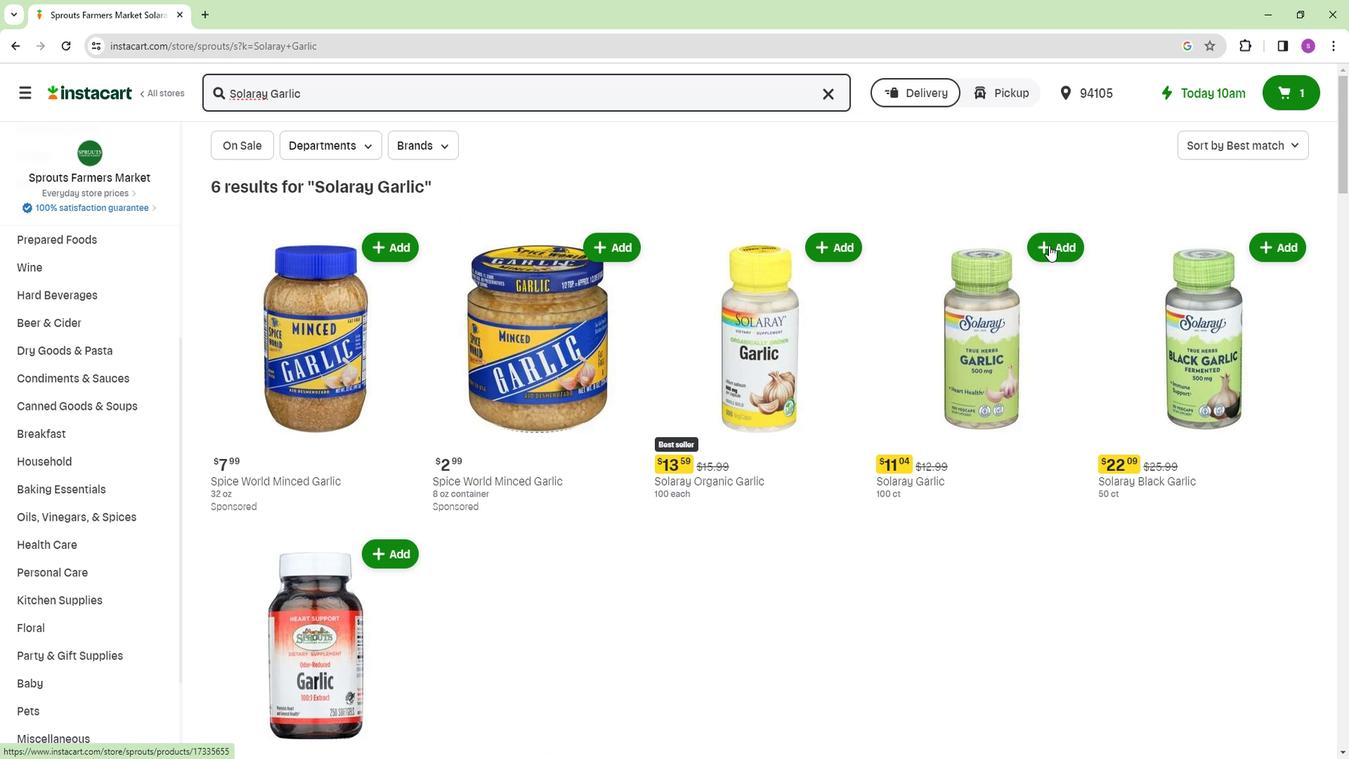 
Action: Mouse pressed left at (1048, 247)
Screenshot: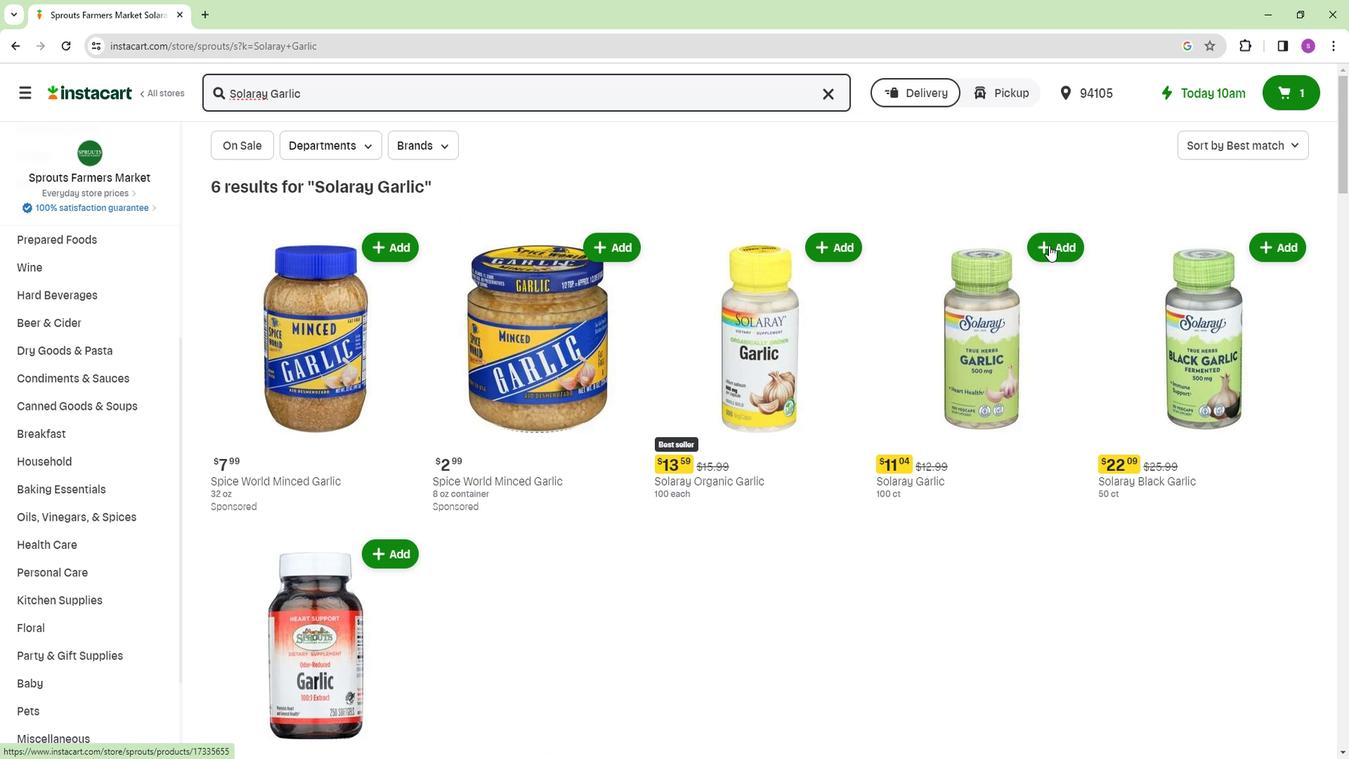 
Action: Mouse moved to (1050, 364)
Screenshot: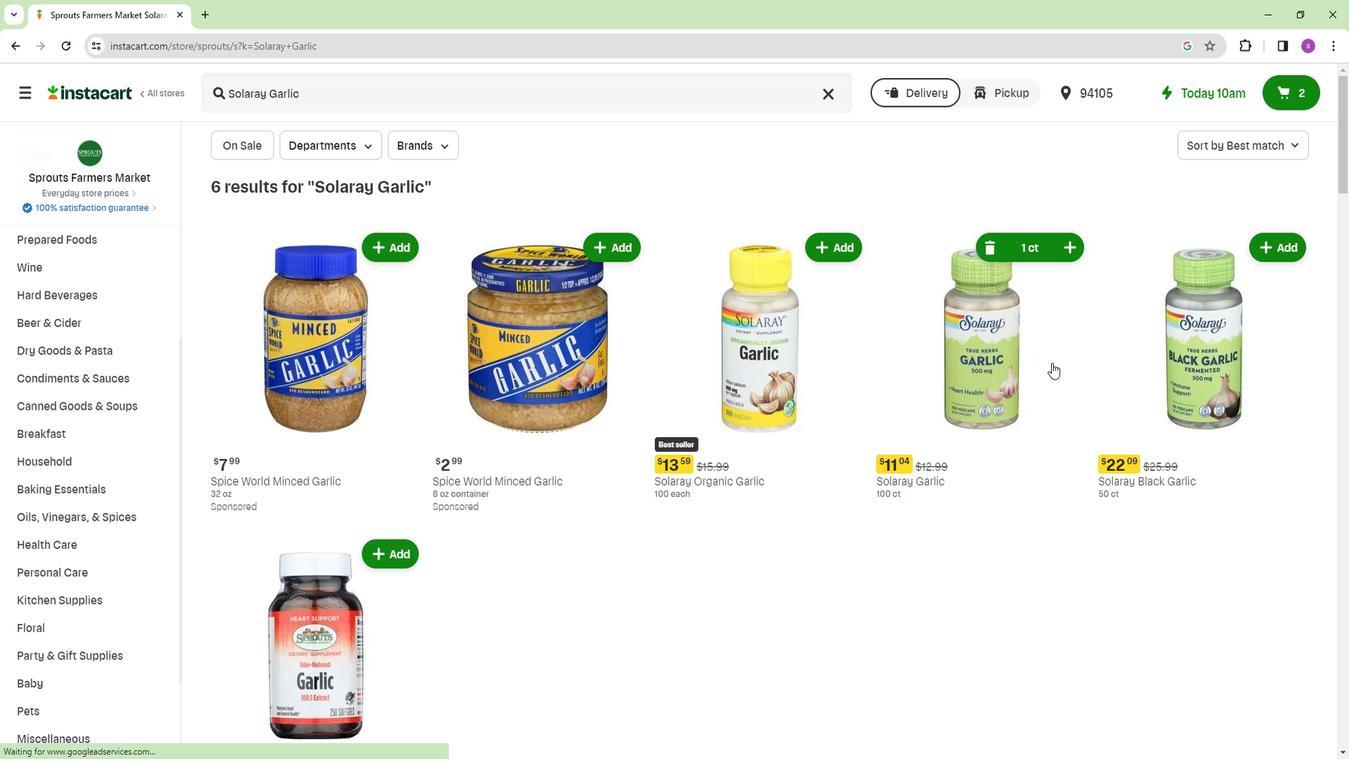 
